 Task: Corporate Social Responsibility Summit: Attend a summit focused on corporate social responsibility, discussing sustainable practices, community engagement, and social impact initiatives. Location: CSR Summit Hall. Time: Day 1 - 10:00 AM to Day 2 - 5:30 PM.
Action: Mouse moved to (97, 124)
Screenshot: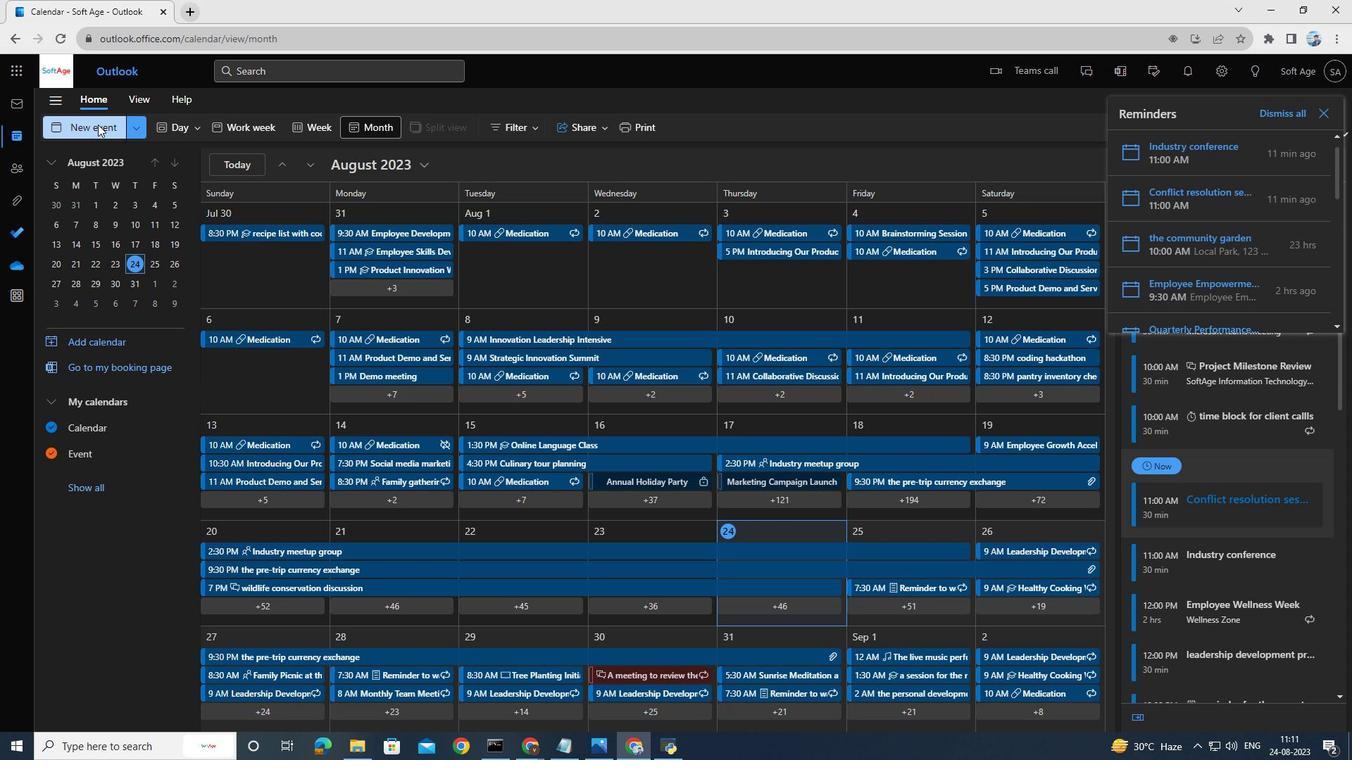 
Action: Mouse pressed left at (97, 124)
Screenshot: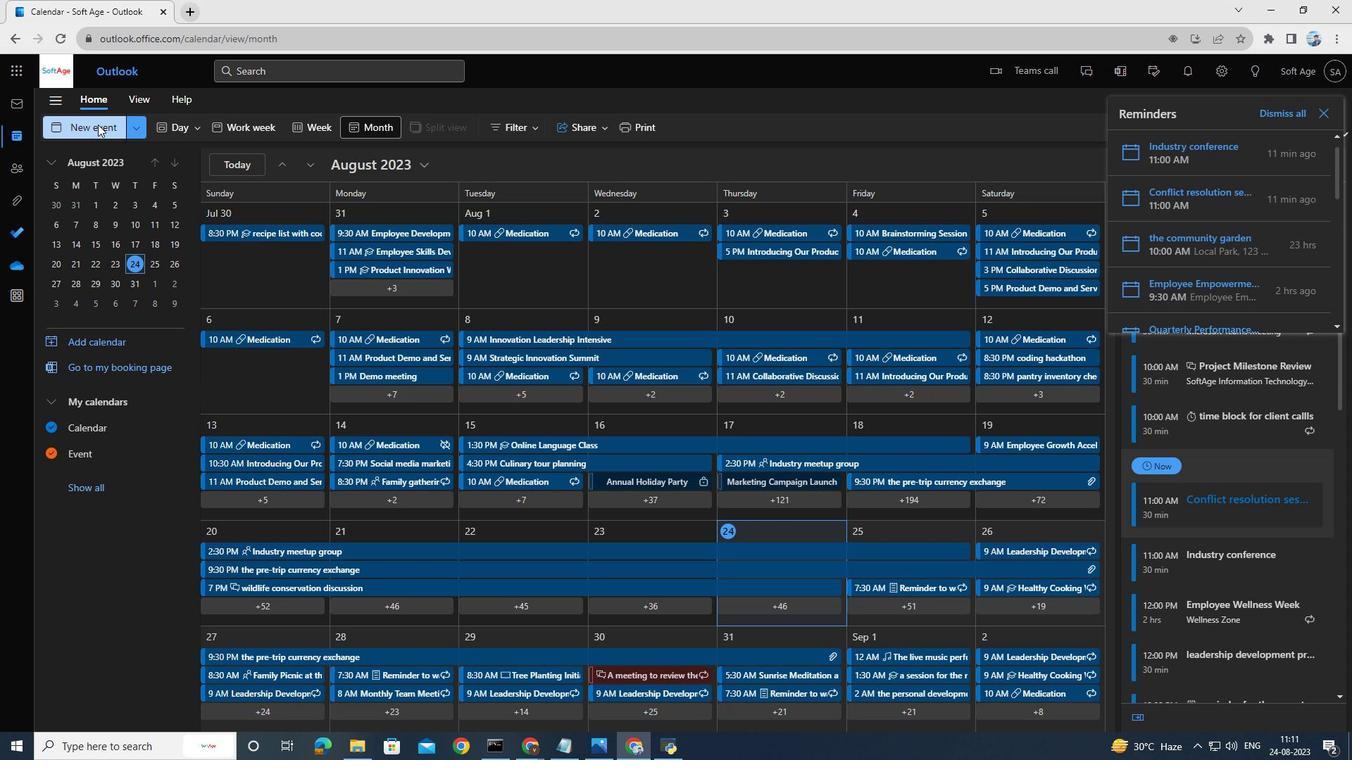 
Action: Mouse moved to (355, 213)
Screenshot: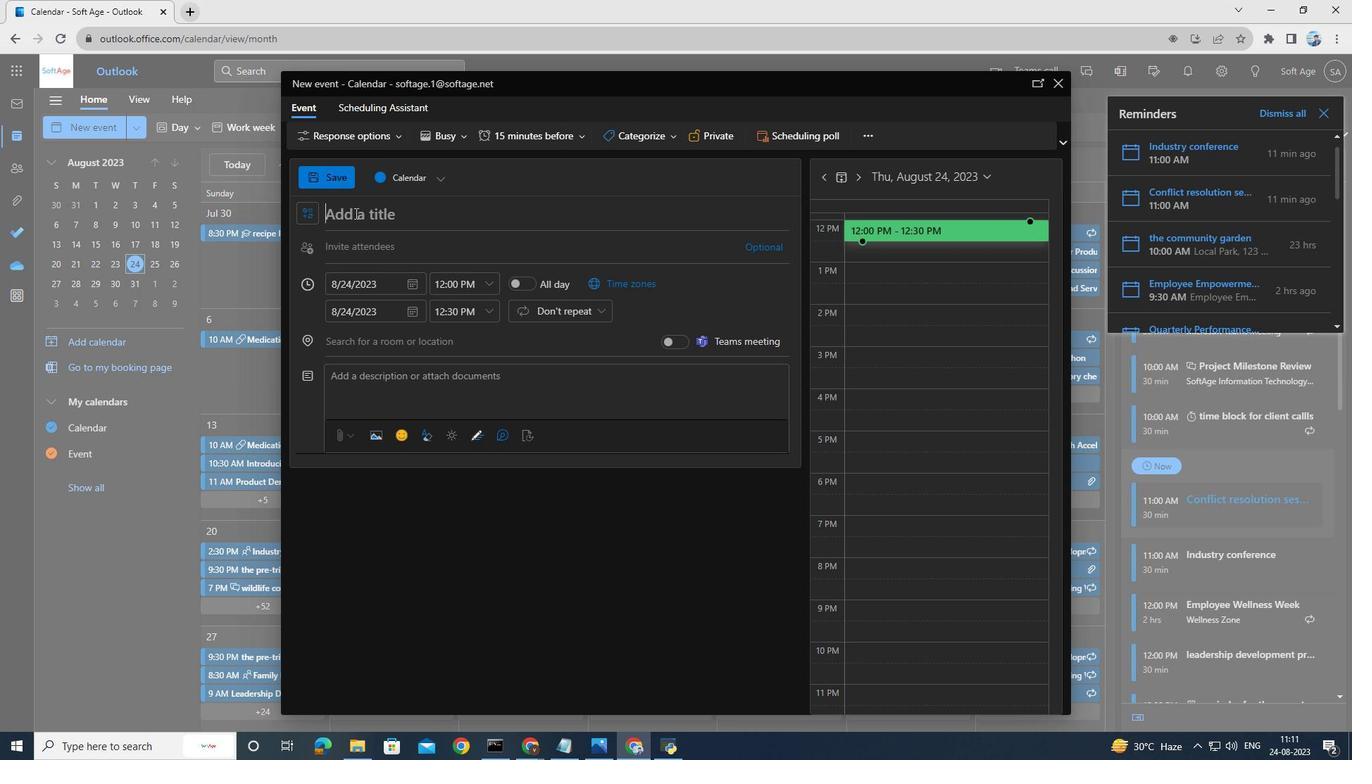 
Action: Mouse pressed left at (355, 213)
Screenshot: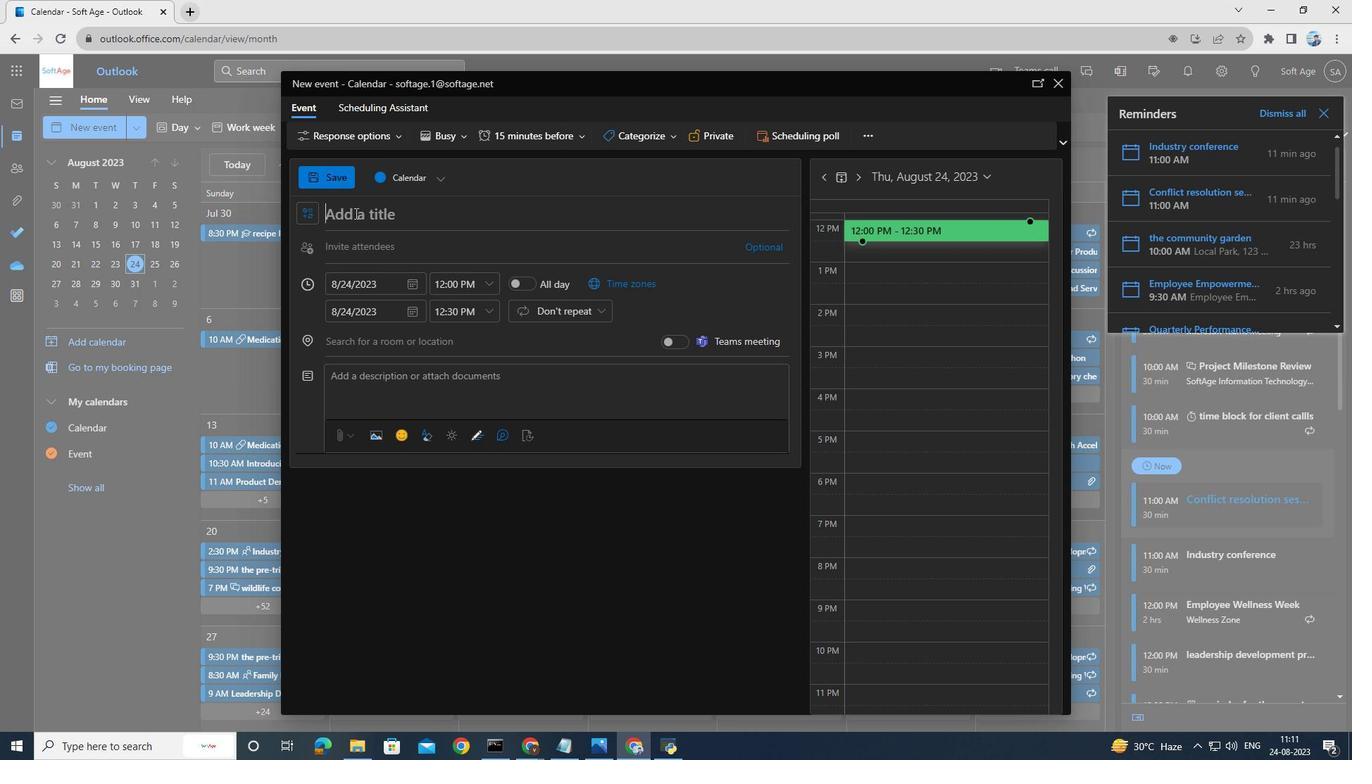 
Action: Key pressed <Key.shift><Key.shift>Corporate<Key.space><Key.shift>Social<Key.space><Key.shift>Responsibility<Key.space><Key.shift>Summit
Screenshot: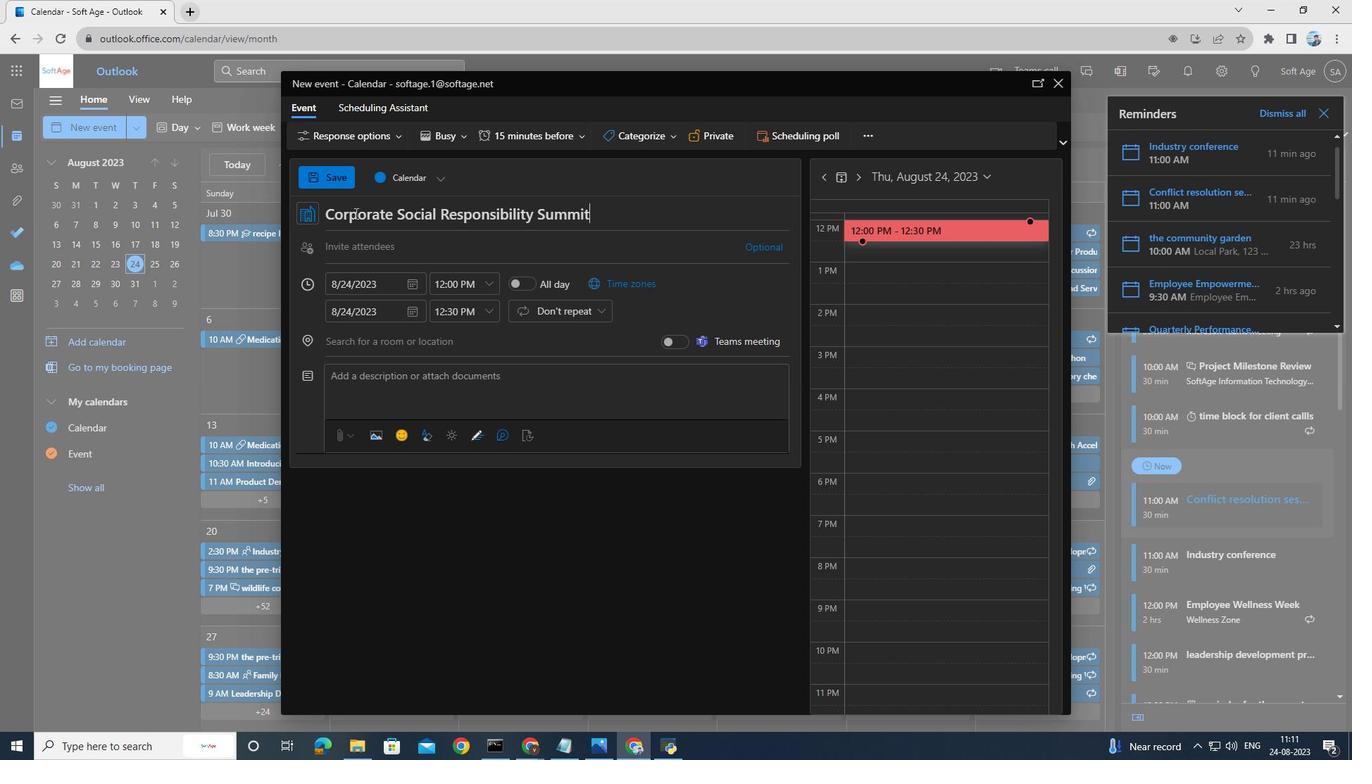 
Action: Mouse moved to (411, 283)
Screenshot: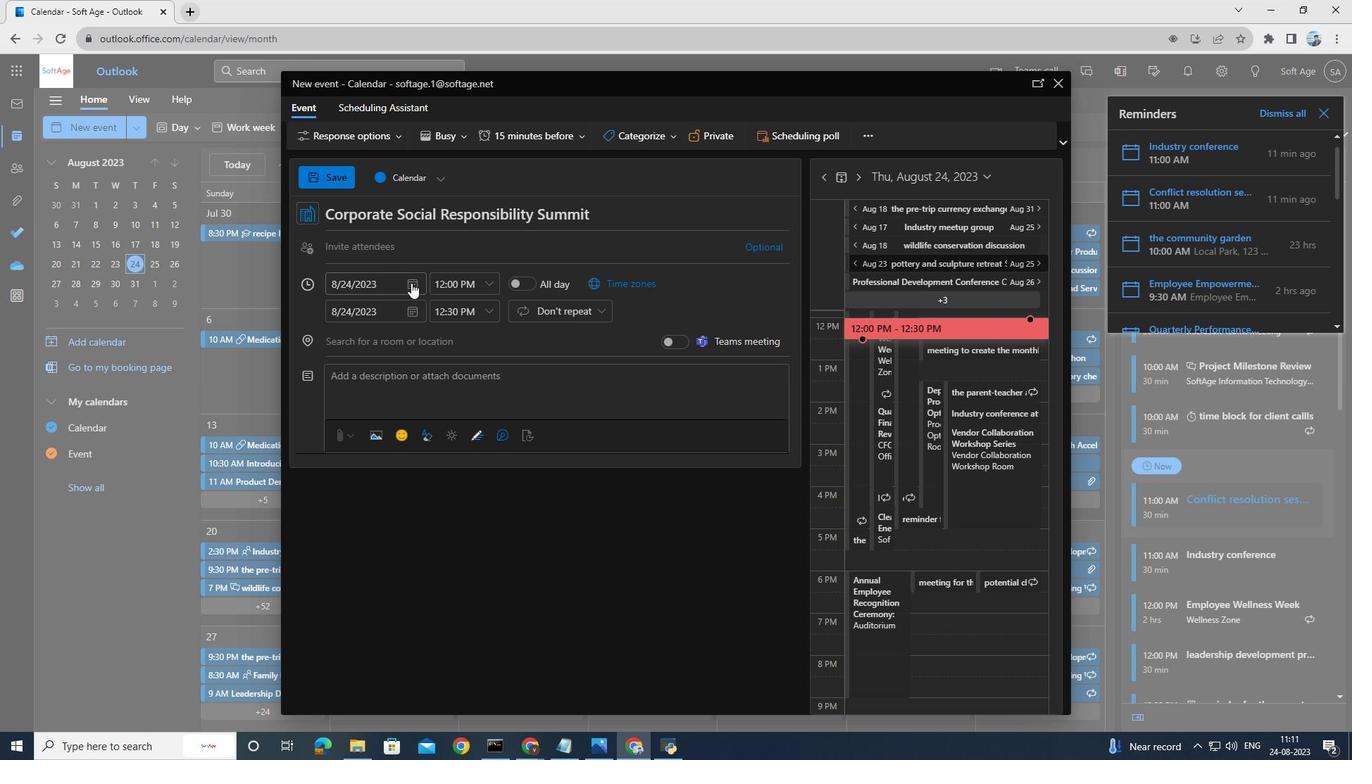 
Action: Mouse pressed left at (411, 283)
Screenshot: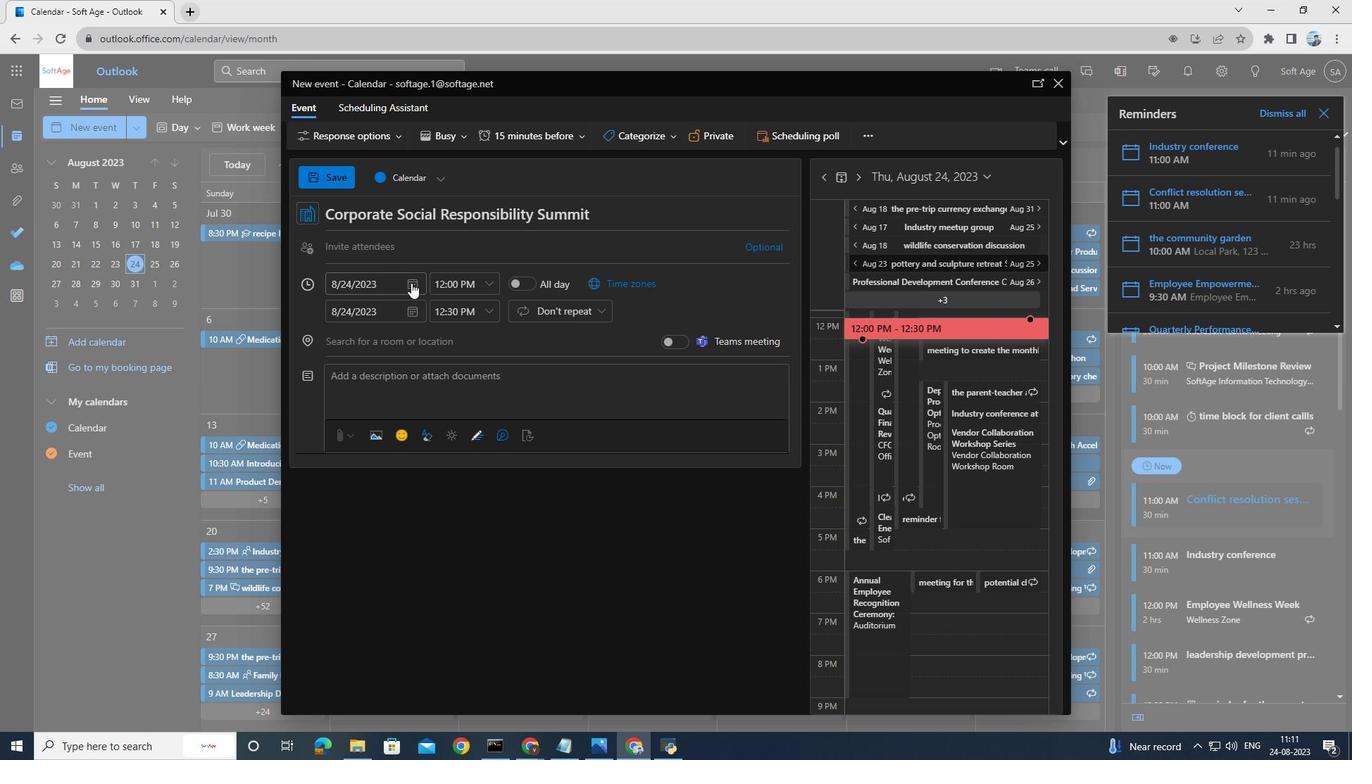 
Action: Mouse moved to (490, 282)
Screenshot: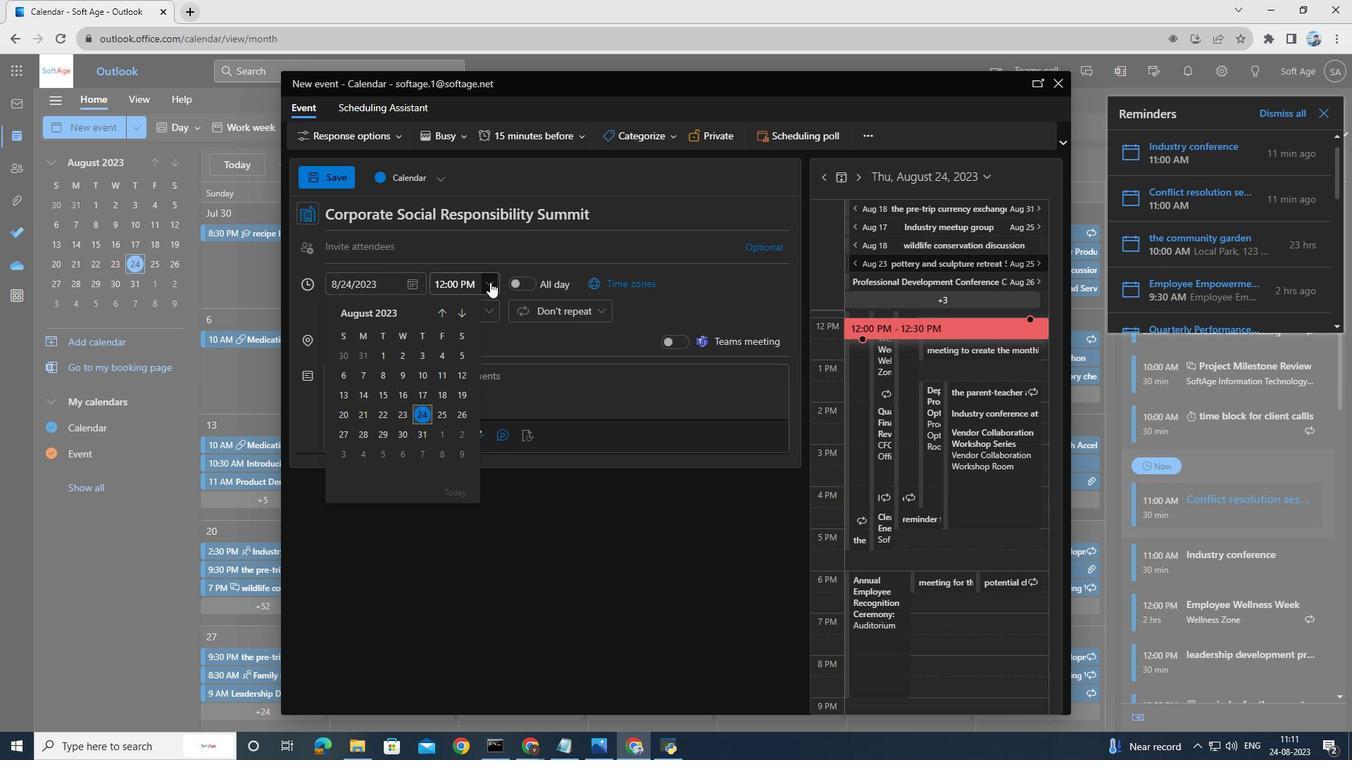 
Action: Mouse pressed left at (490, 282)
Screenshot: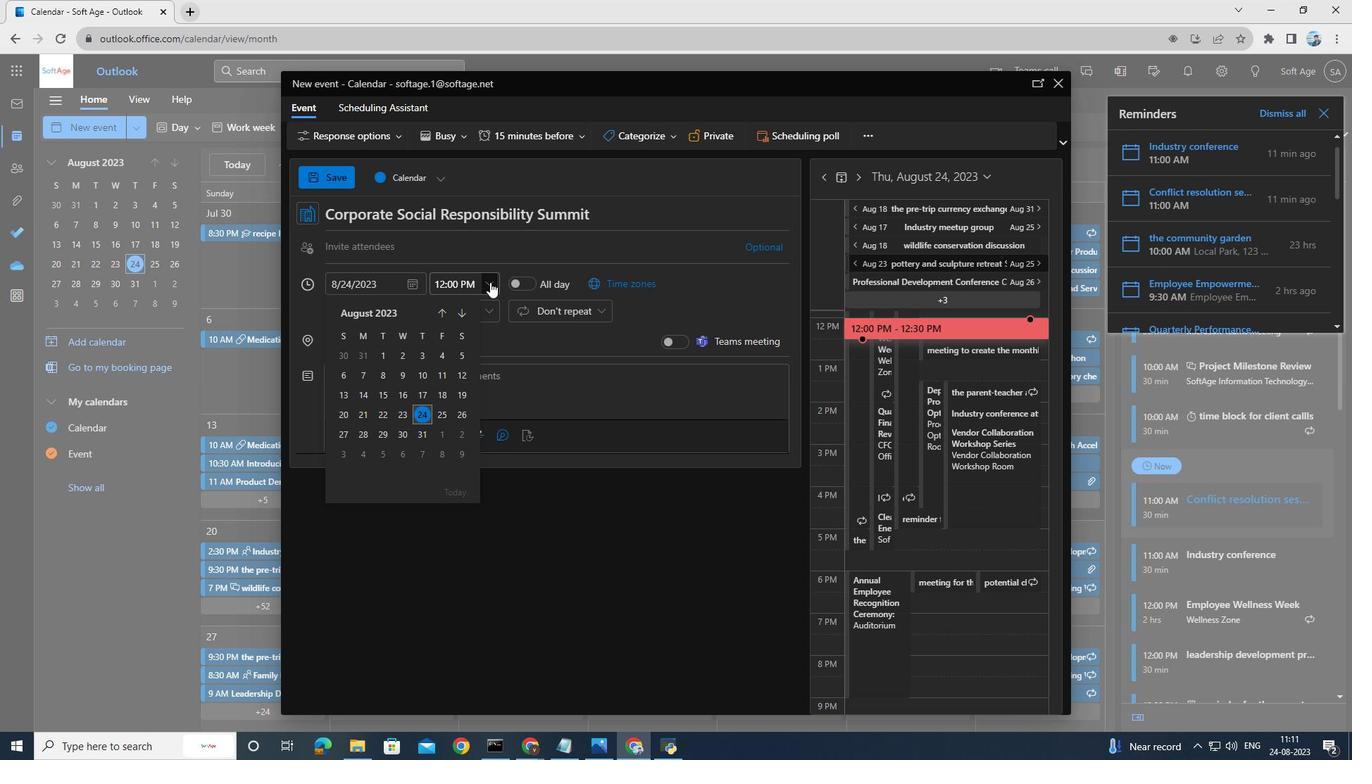 
Action: Mouse moved to (472, 343)
Screenshot: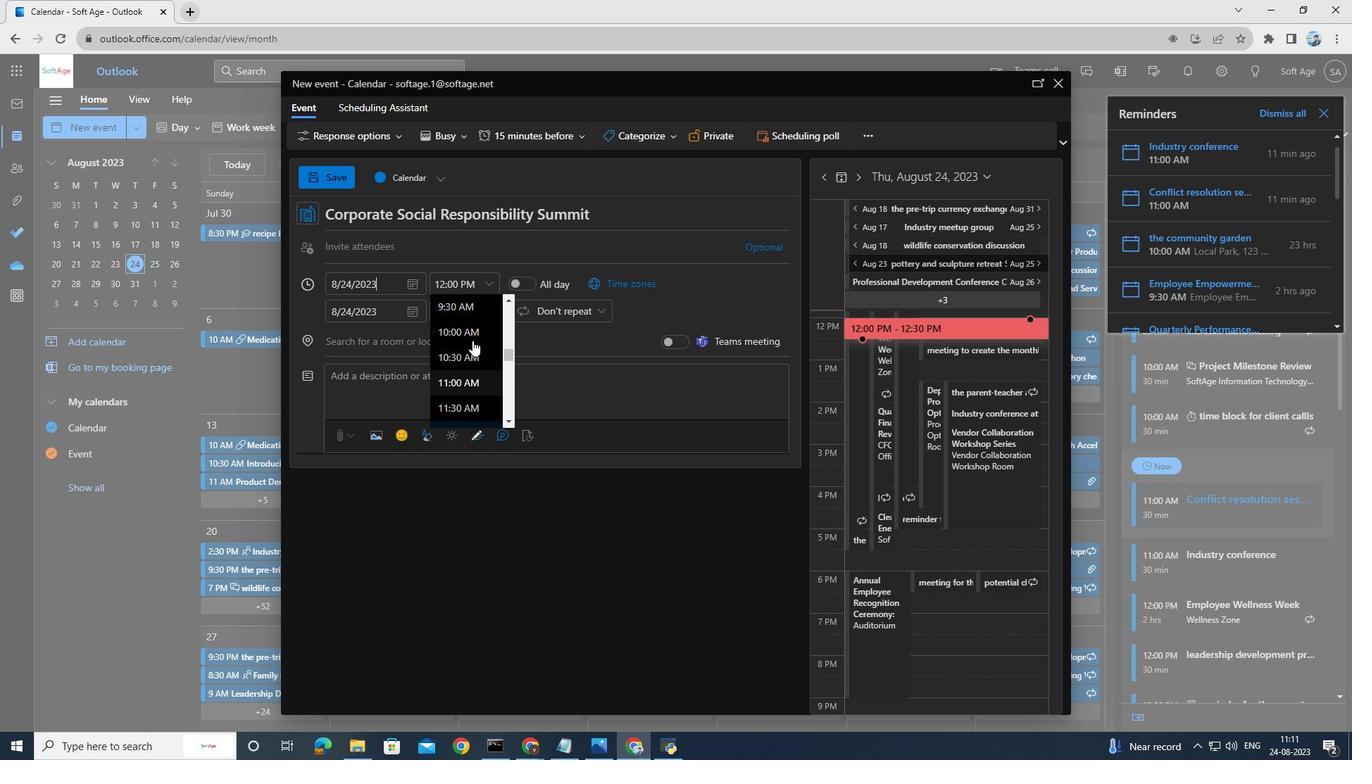 
Action: Mouse scrolled (472, 343) with delta (0, 0)
Screenshot: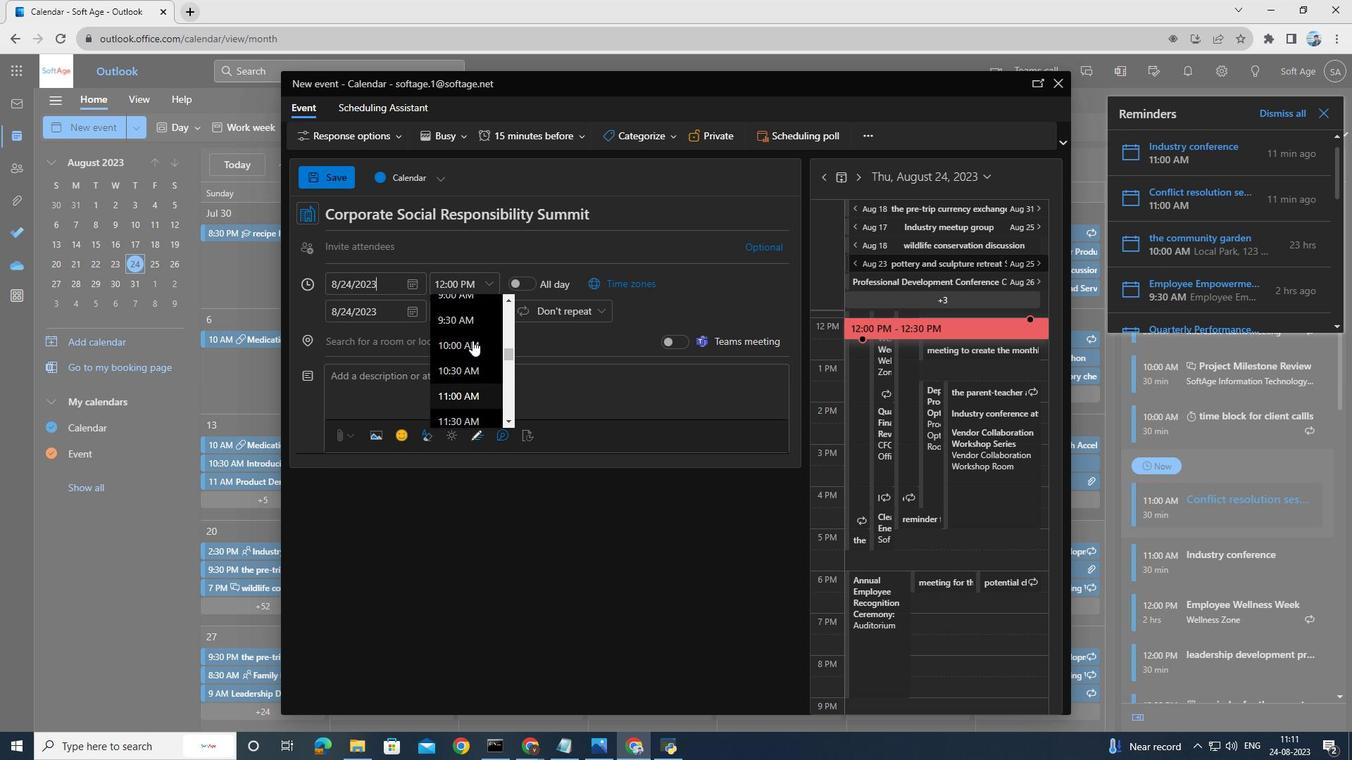 
Action: Mouse moved to (472, 342)
Screenshot: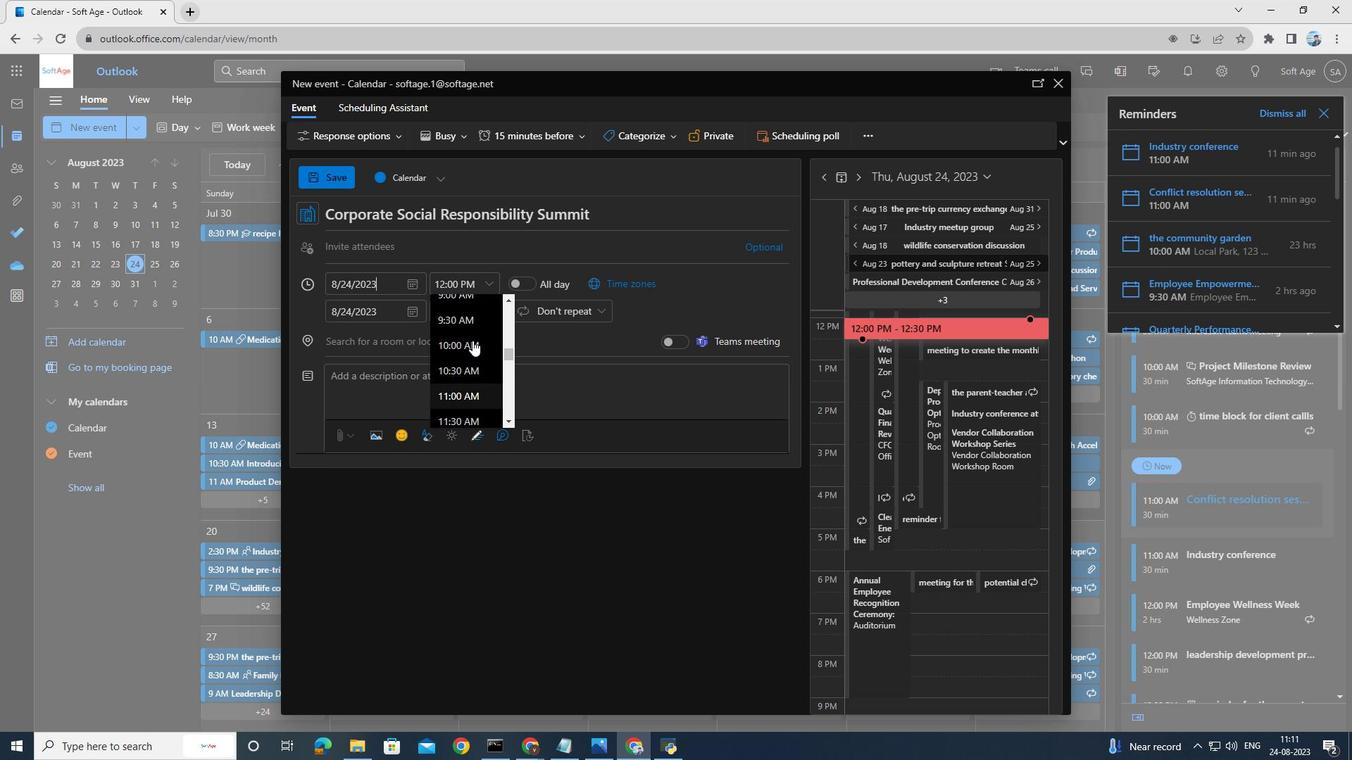 
Action: Mouse scrolled (472, 343) with delta (0, 0)
Screenshot: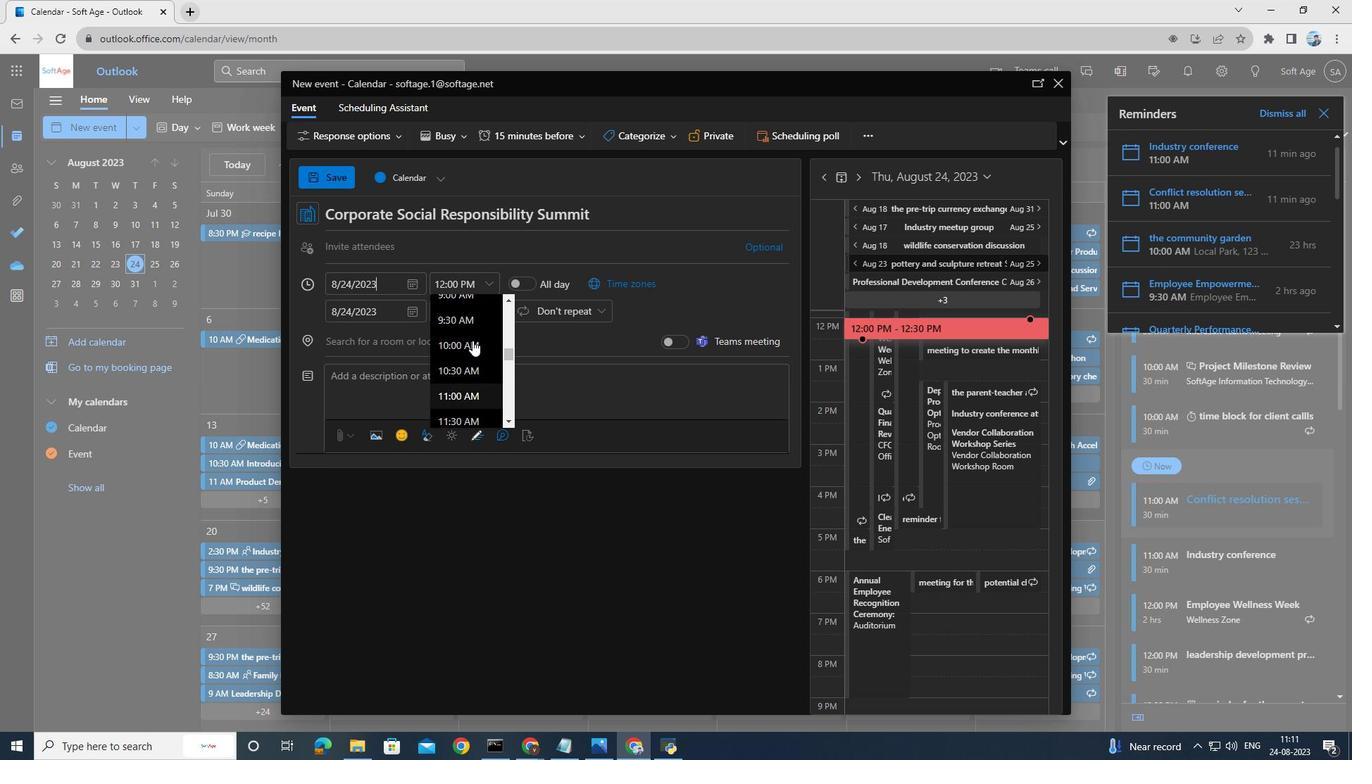 
Action: Mouse moved to (472, 340)
Screenshot: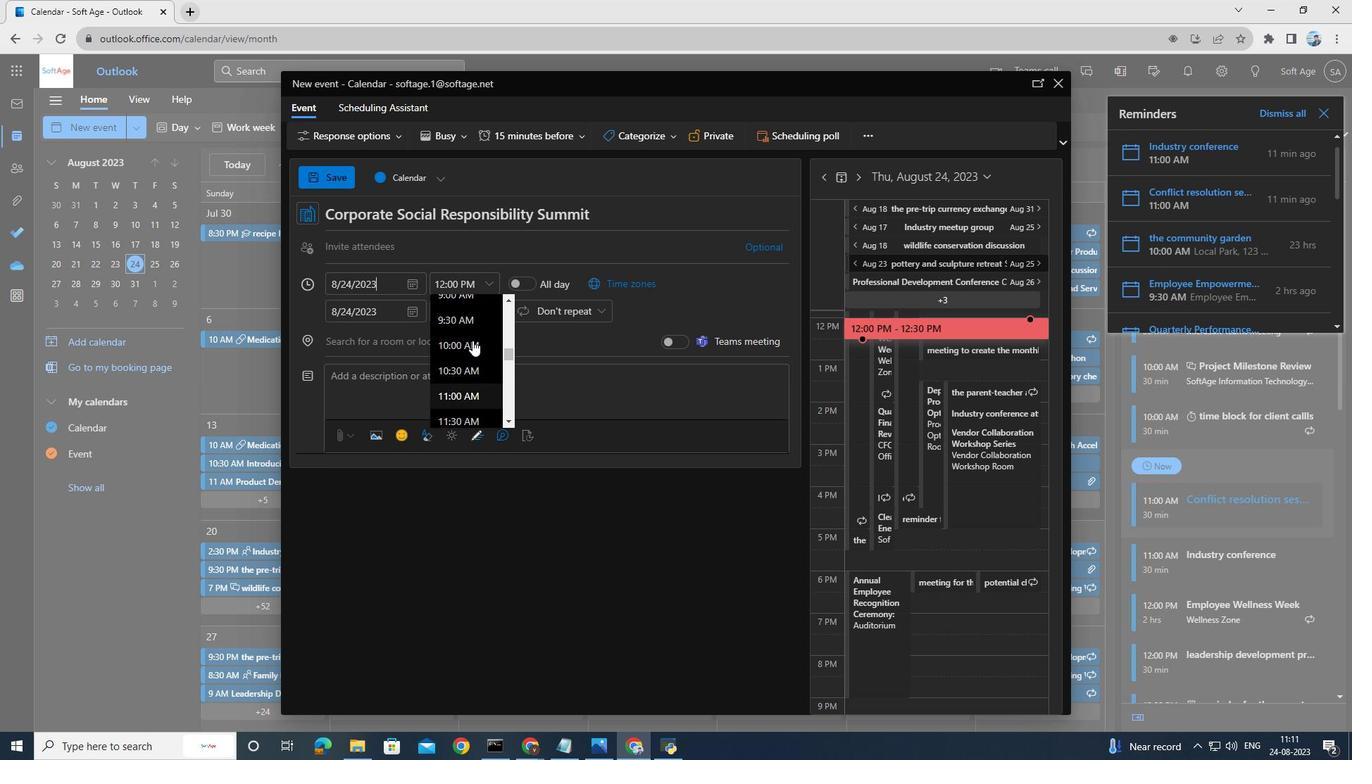 
Action: Mouse scrolled (472, 341) with delta (0, 0)
Screenshot: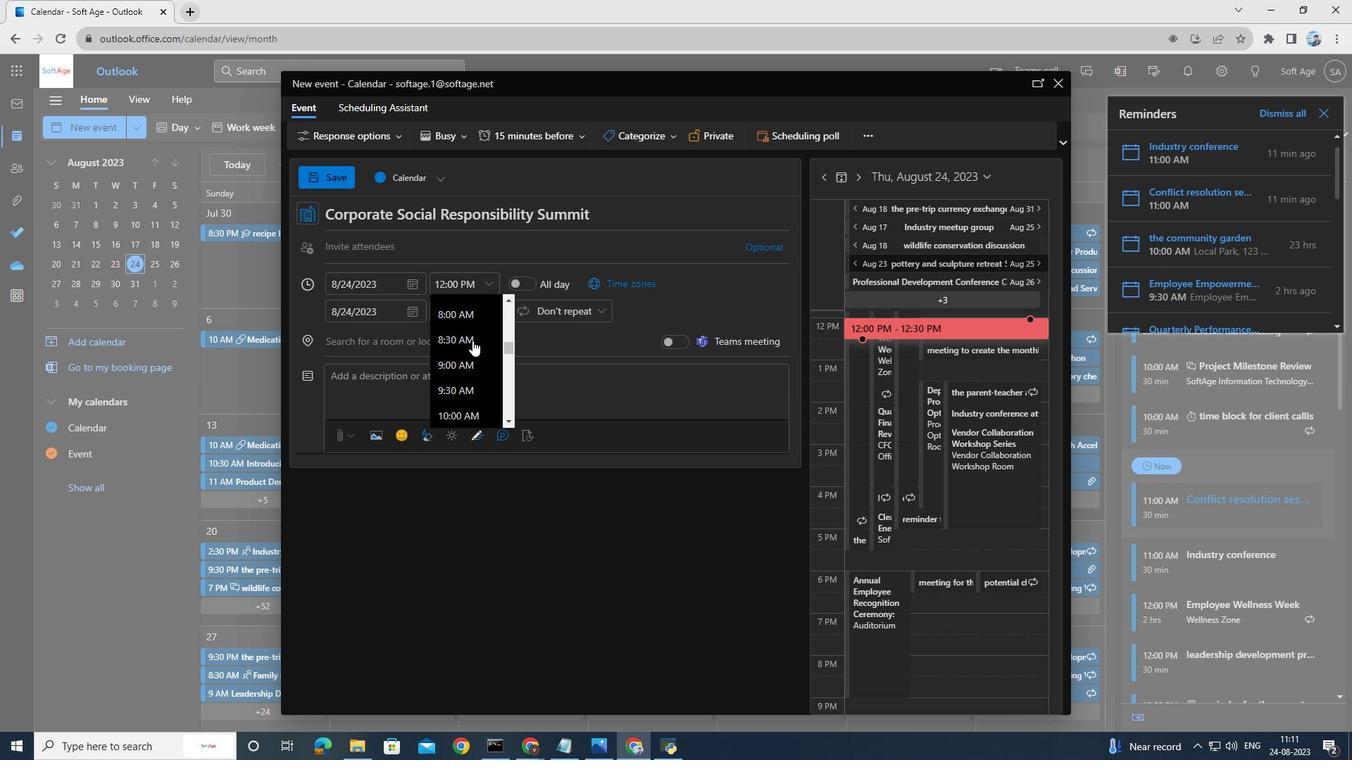 
Action: Mouse moved to (458, 413)
Screenshot: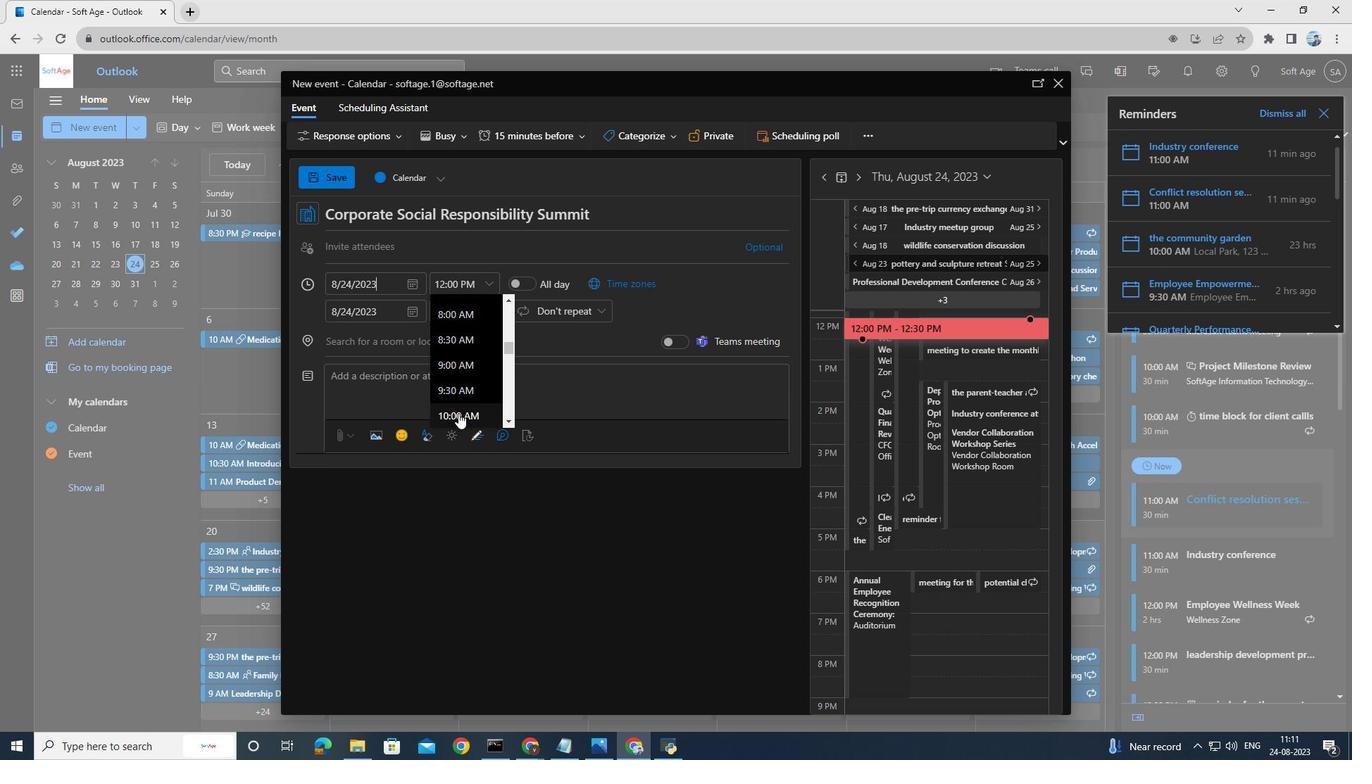 
Action: Mouse pressed left at (458, 413)
Screenshot: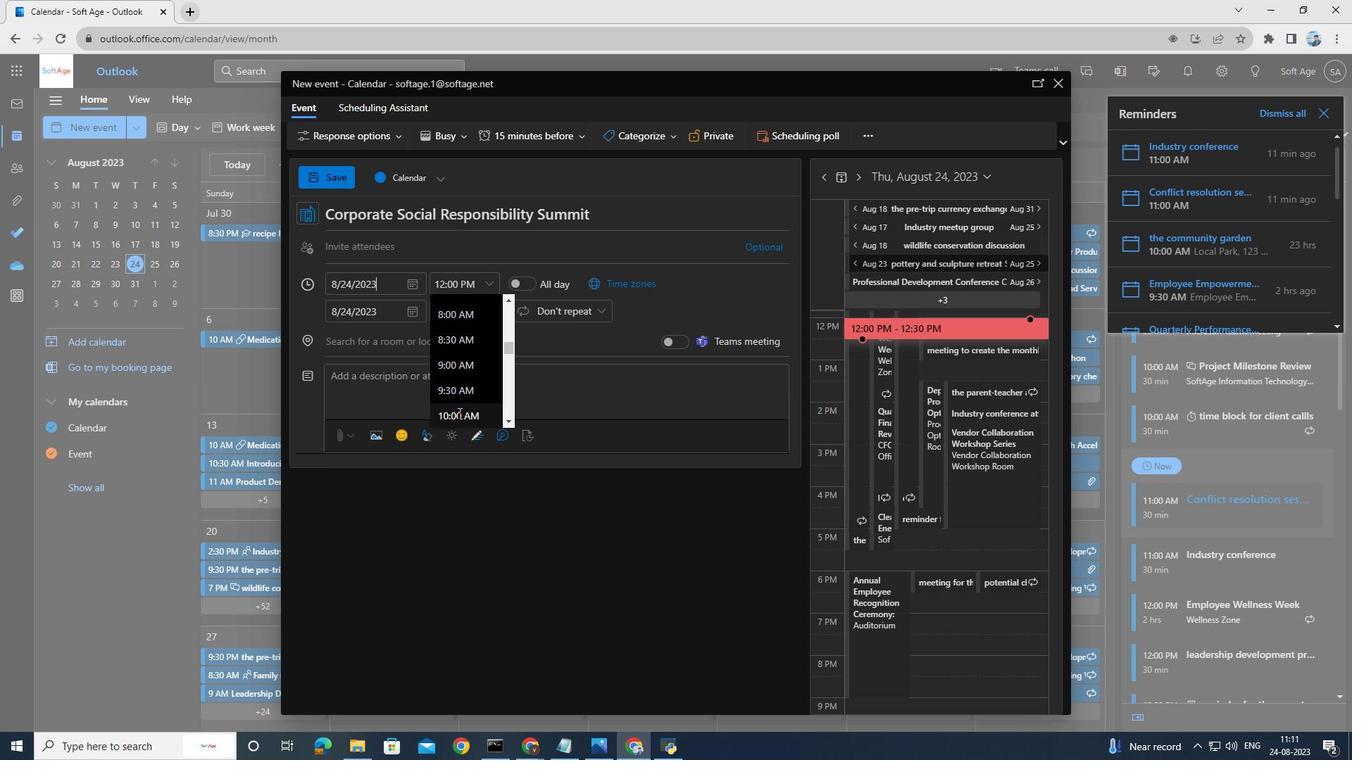 
Action: Mouse moved to (416, 313)
Screenshot: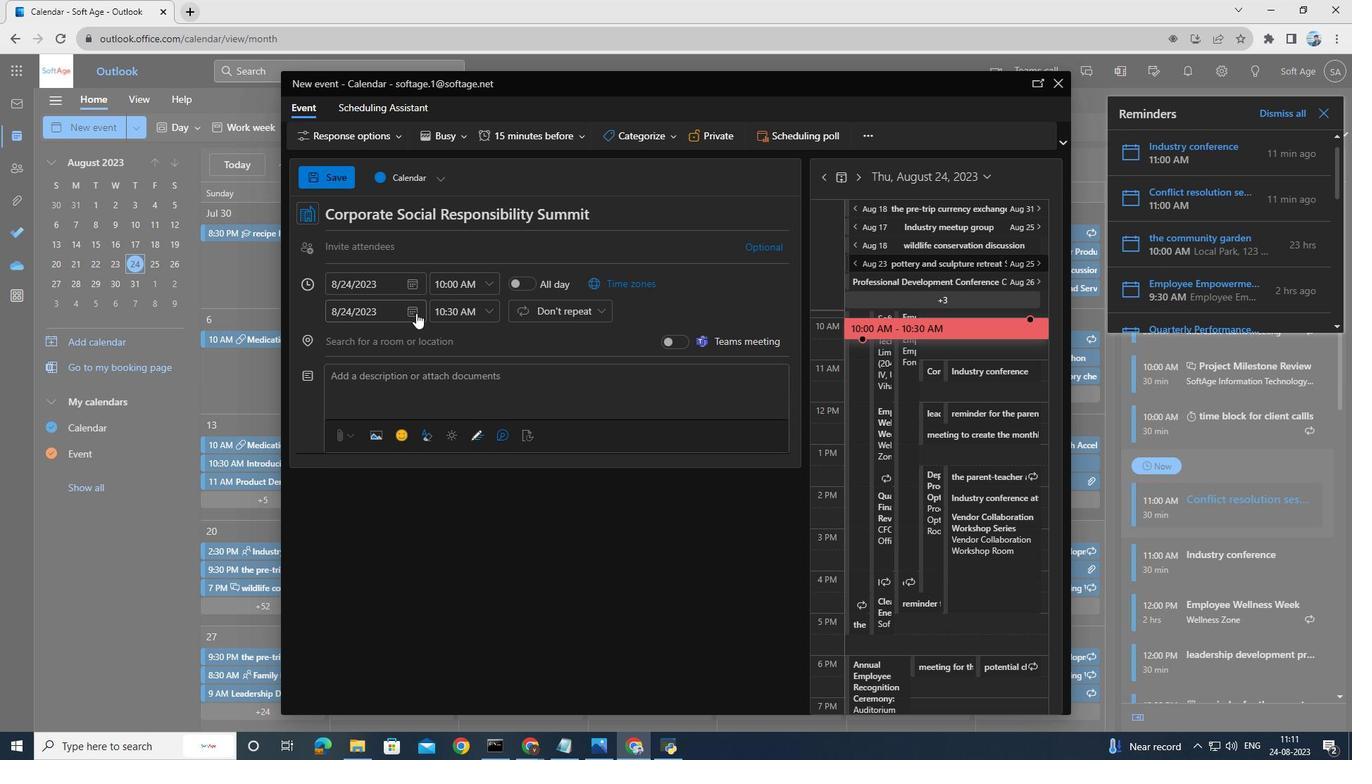 
Action: Mouse pressed left at (416, 313)
Screenshot: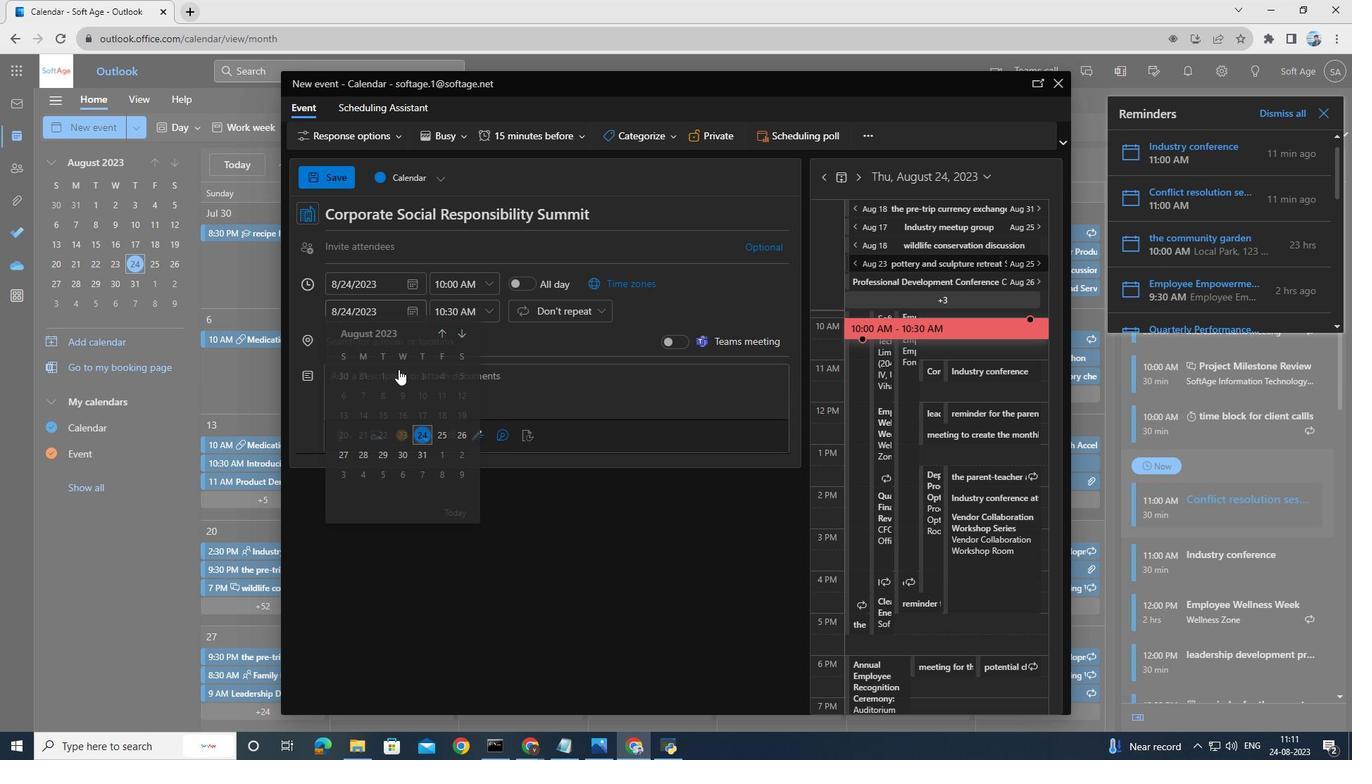 
Action: Mouse moved to (438, 436)
Screenshot: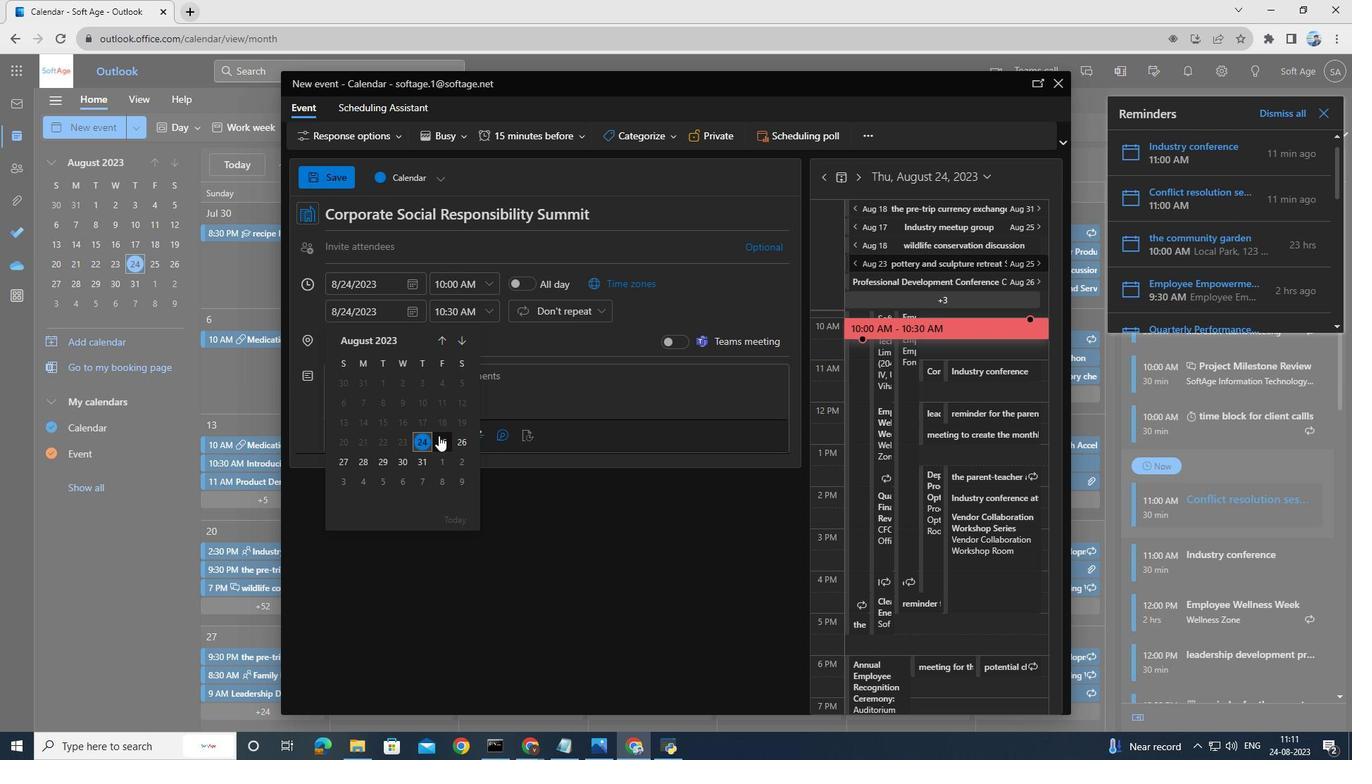 
Action: Mouse pressed left at (438, 436)
Screenshot: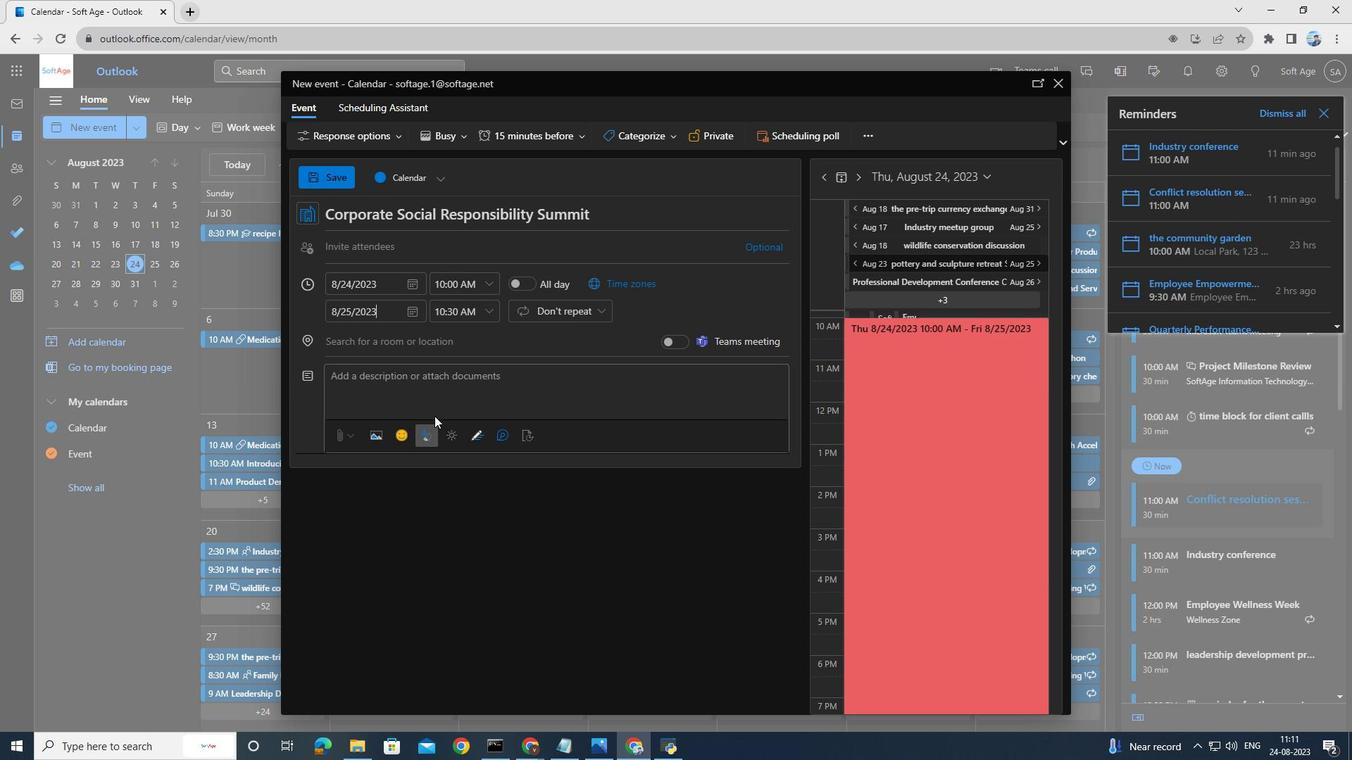 
Action: Mouse moved to (491, 305)
Screenshot: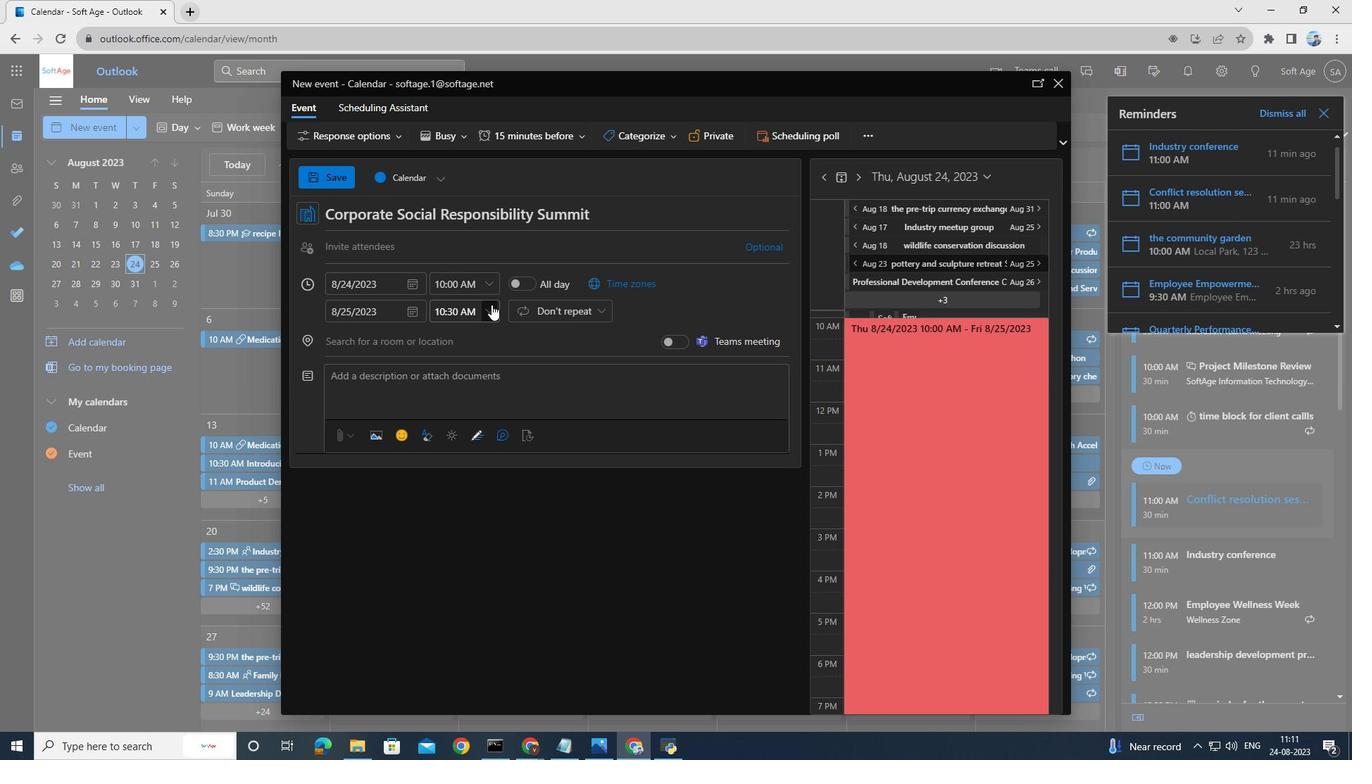 
Action: Mouse pressed left at (491, 305)
Screenshot: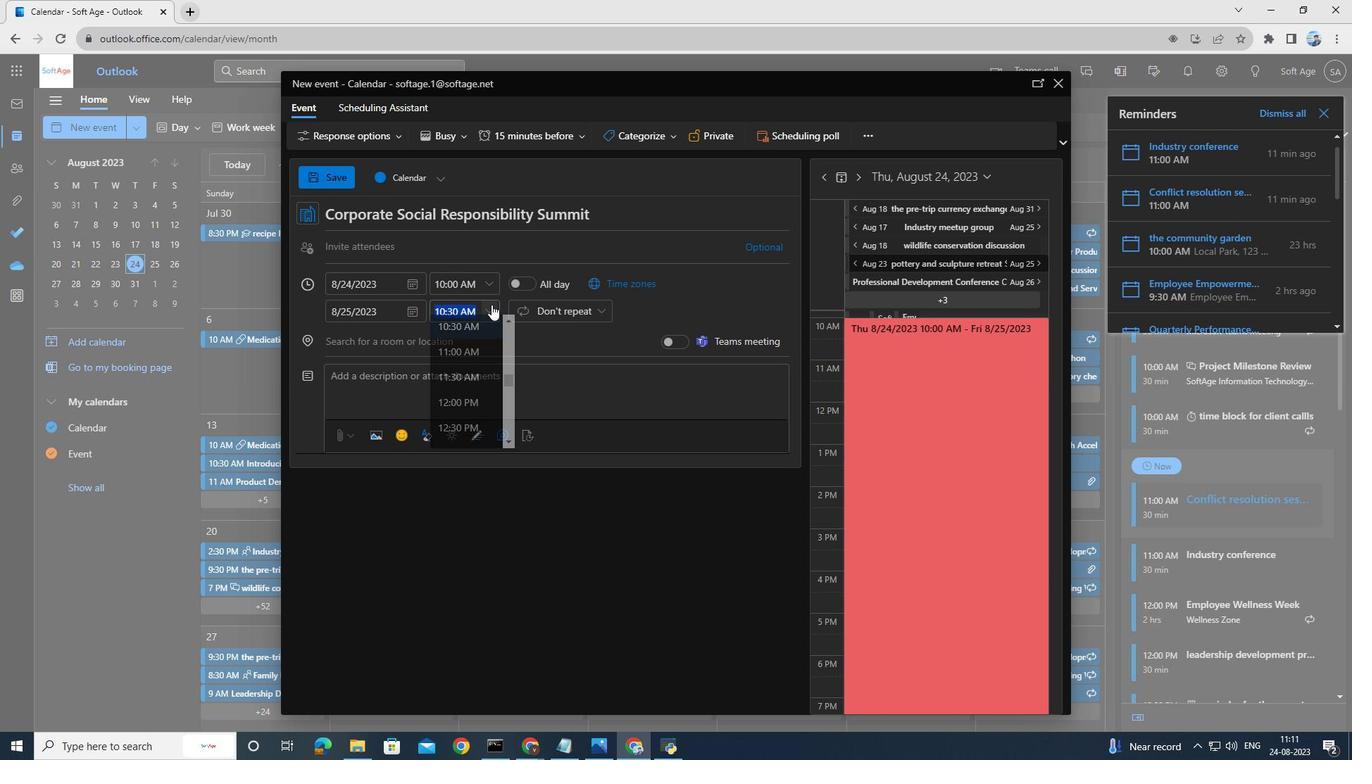 
Action: Mouse moved to (478, 390)
Screenshot: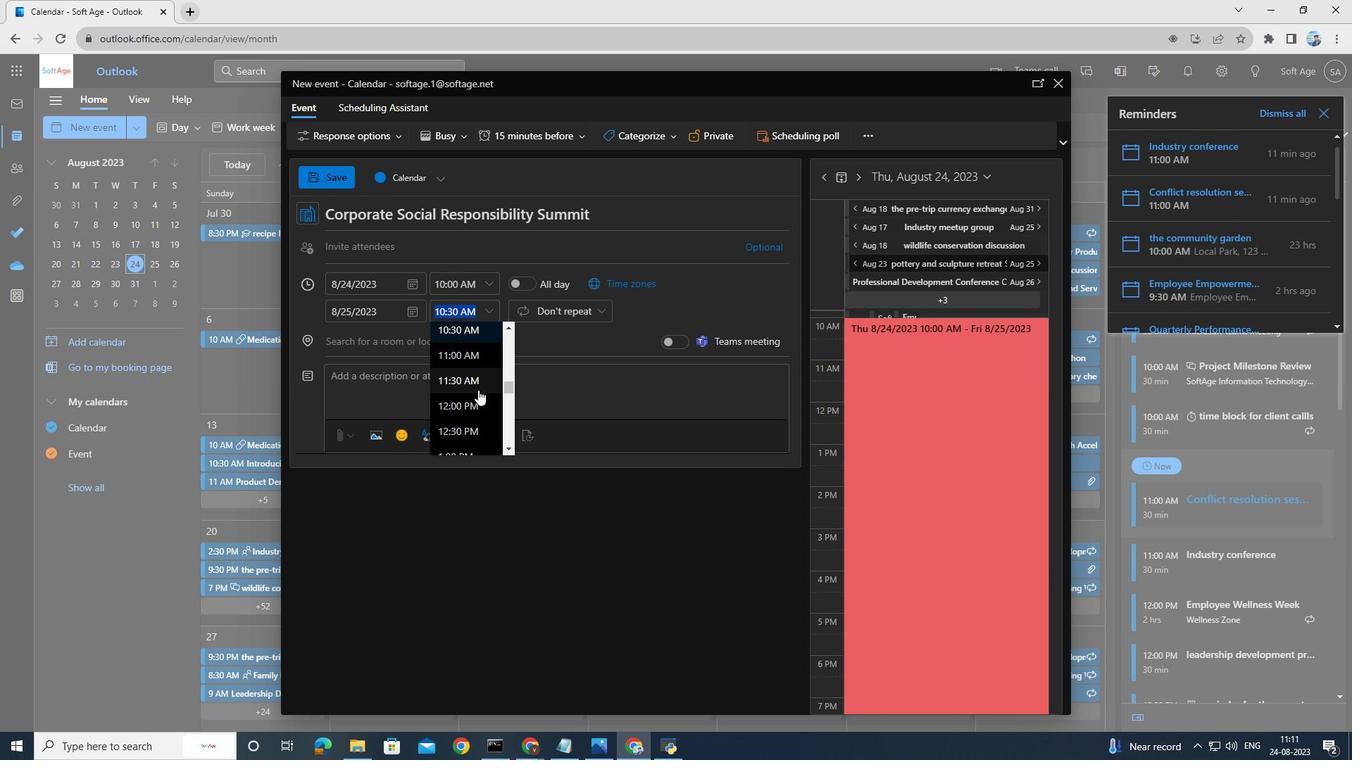 
Action: Mouse scrolled (478, 389) with delta (0, 0)
Screenshot: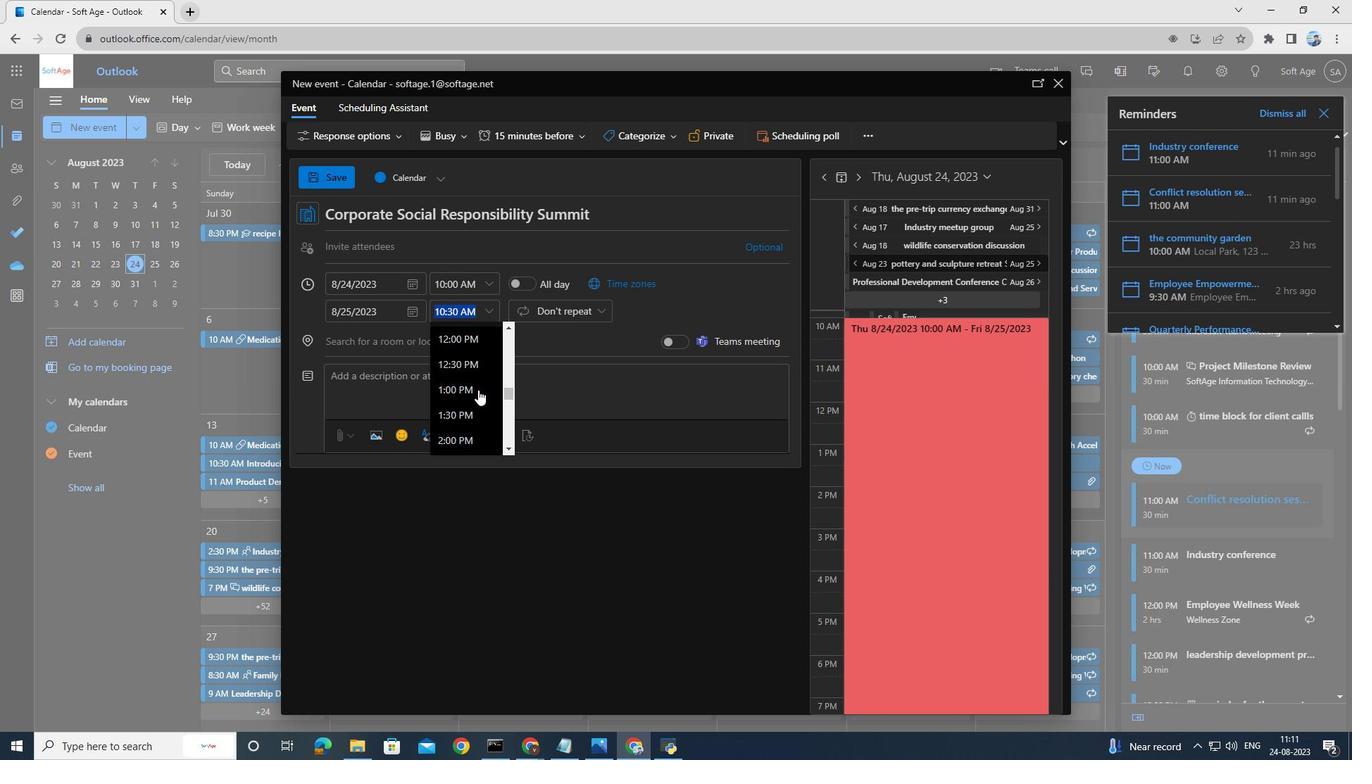 
Action: Mouse moved to (477, 390)
Screenshot: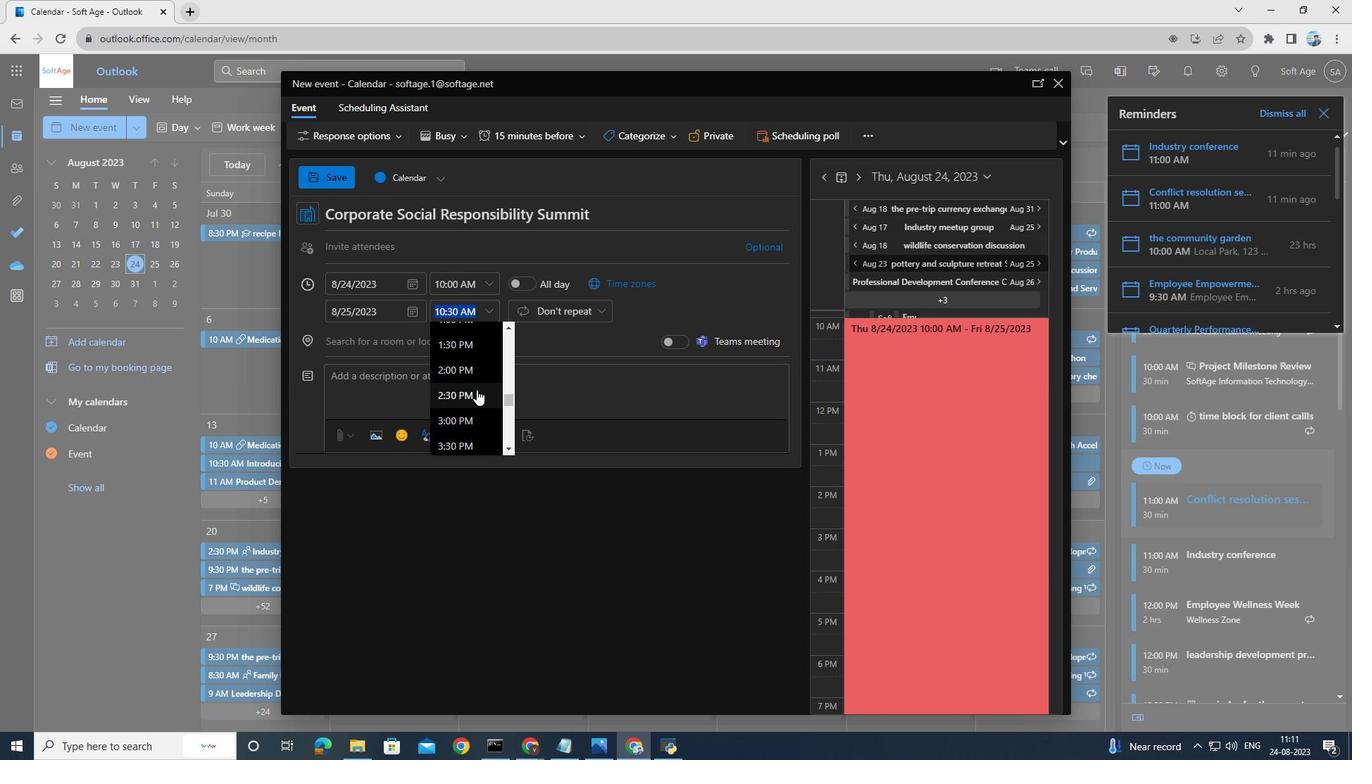 
Action: Mouse scrolled (477, 389) with delta (0, 0)
Screenshot: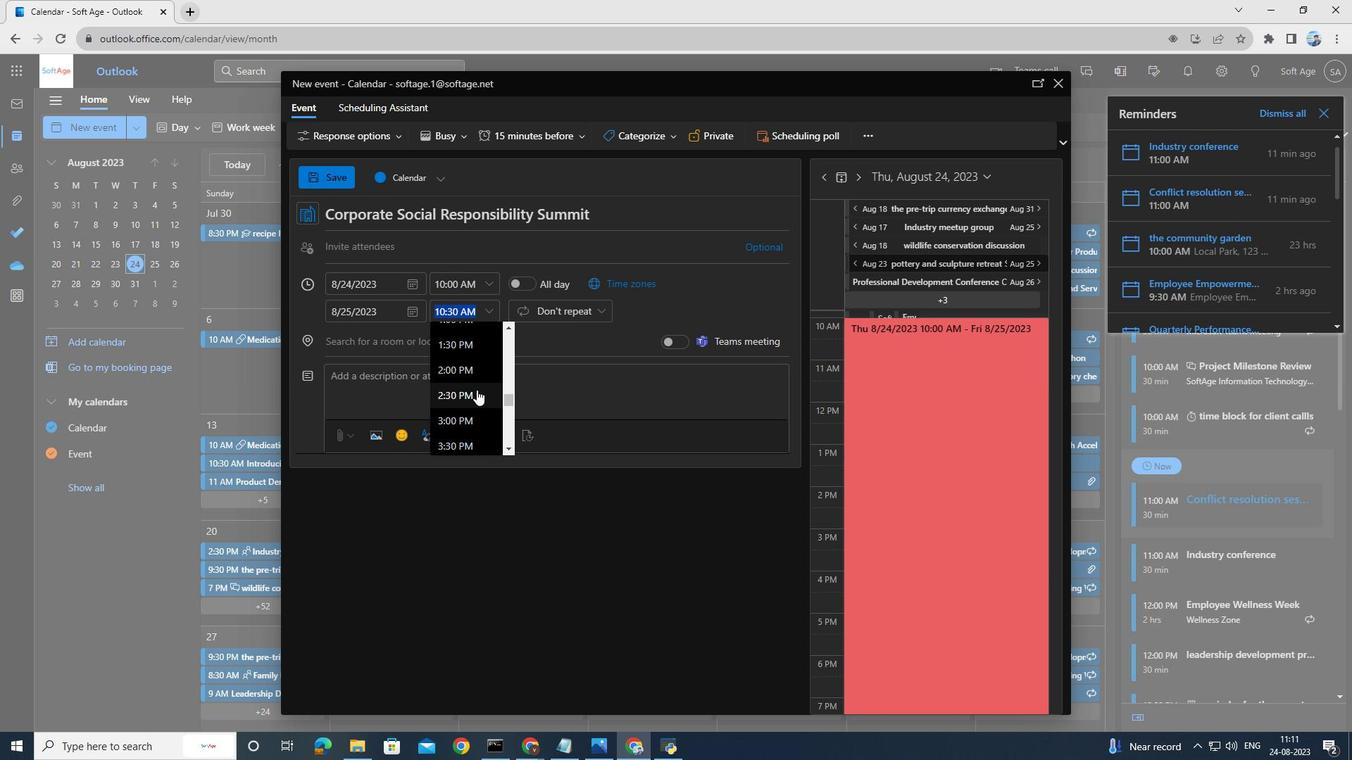 
Action: Mouse moved to (474, 390)
Screenshot: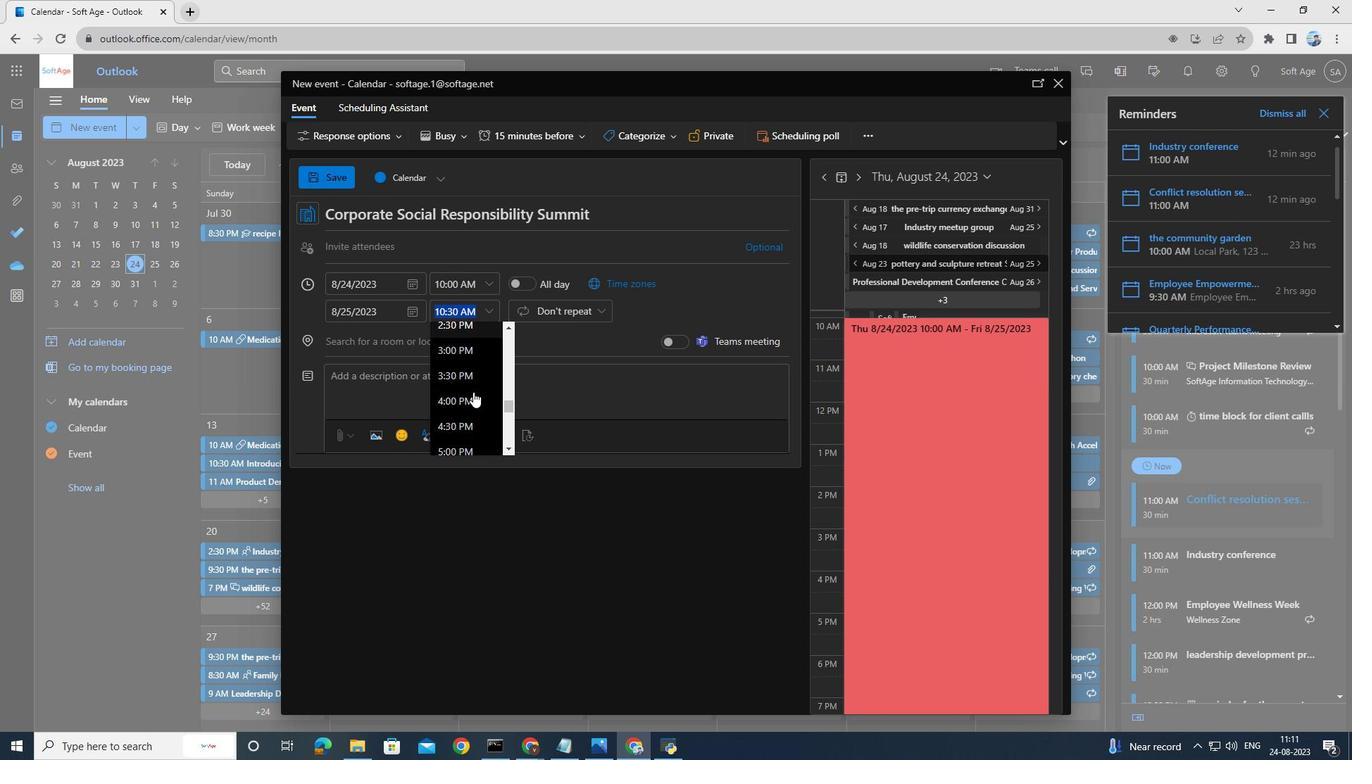 
Action: Mouse scrolled (474, 390) with delta (0, 0)
Screenshot: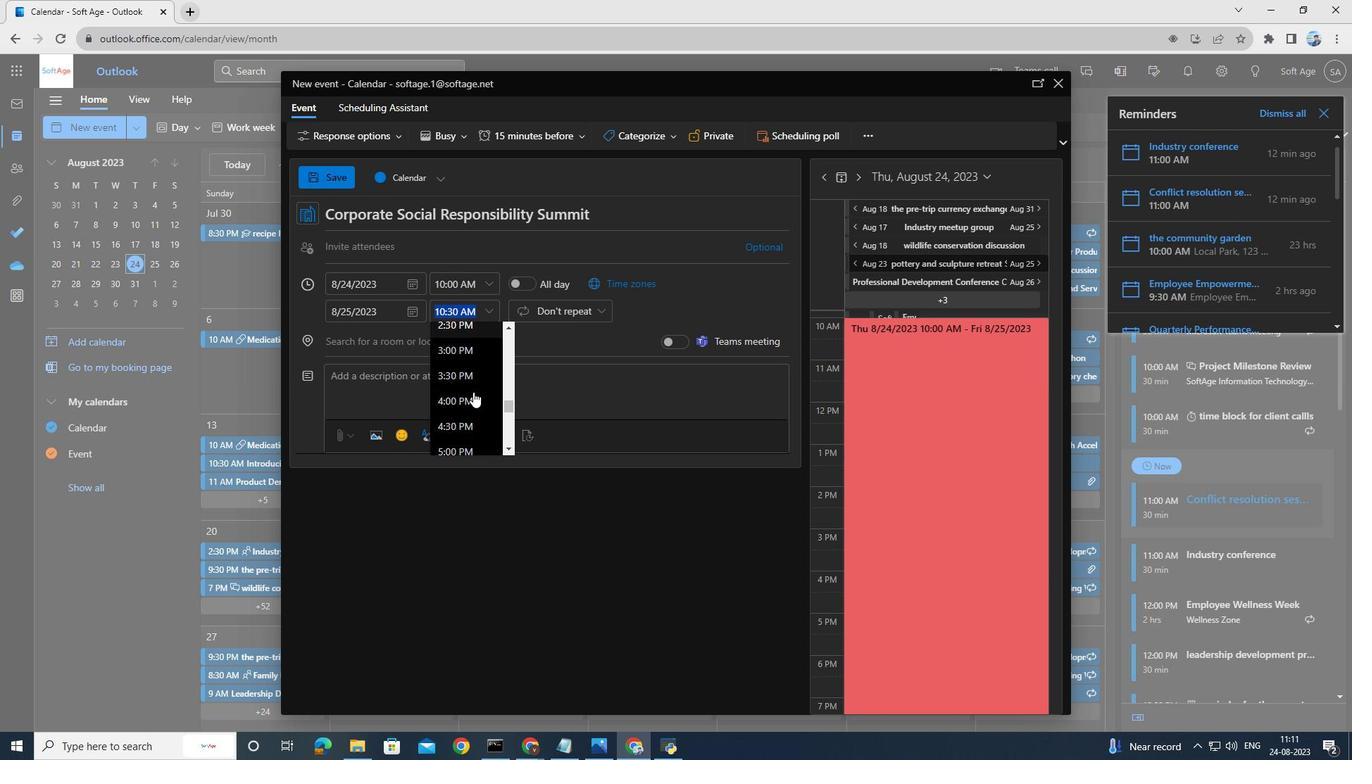 
Action: Mouse moved to (465, 388)
Screenshot: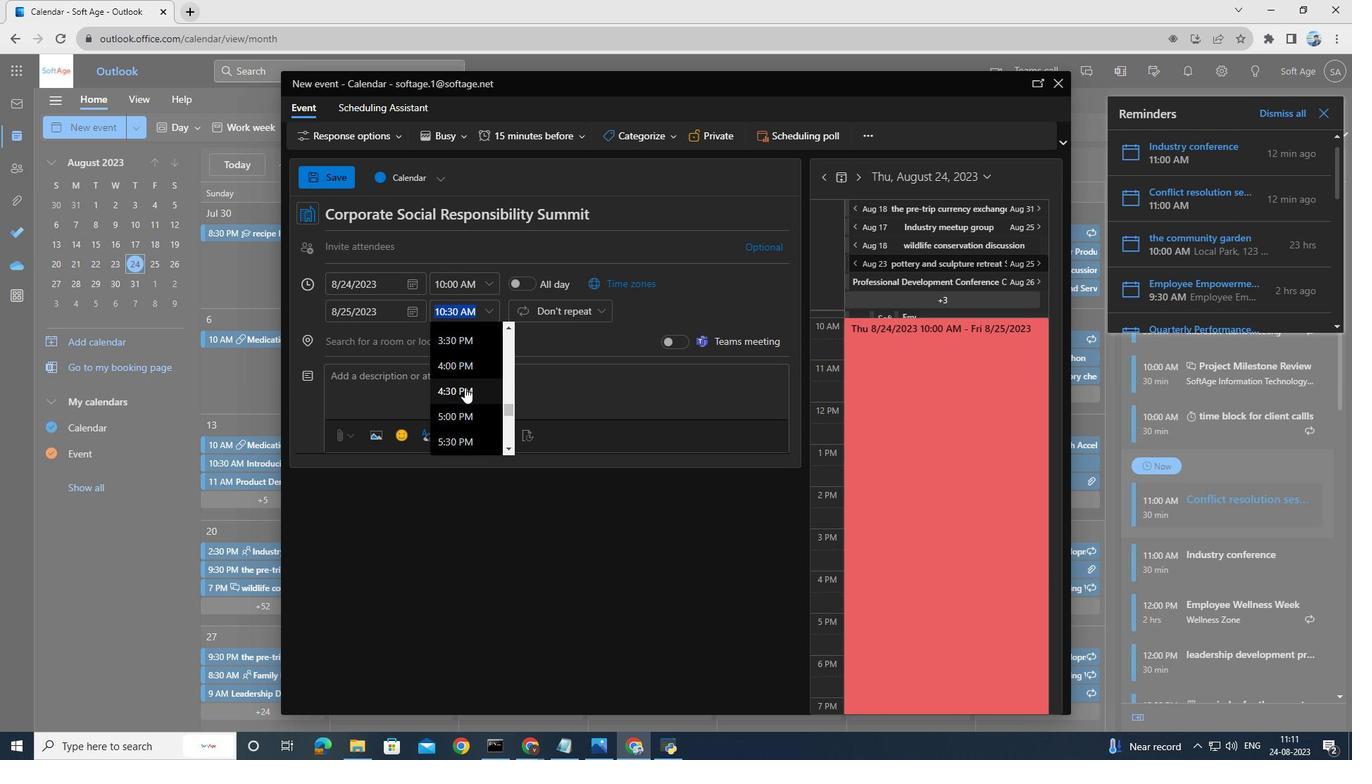
Action: Mouse scrolled (465, 387) with delta (0, 0)
Screenshot: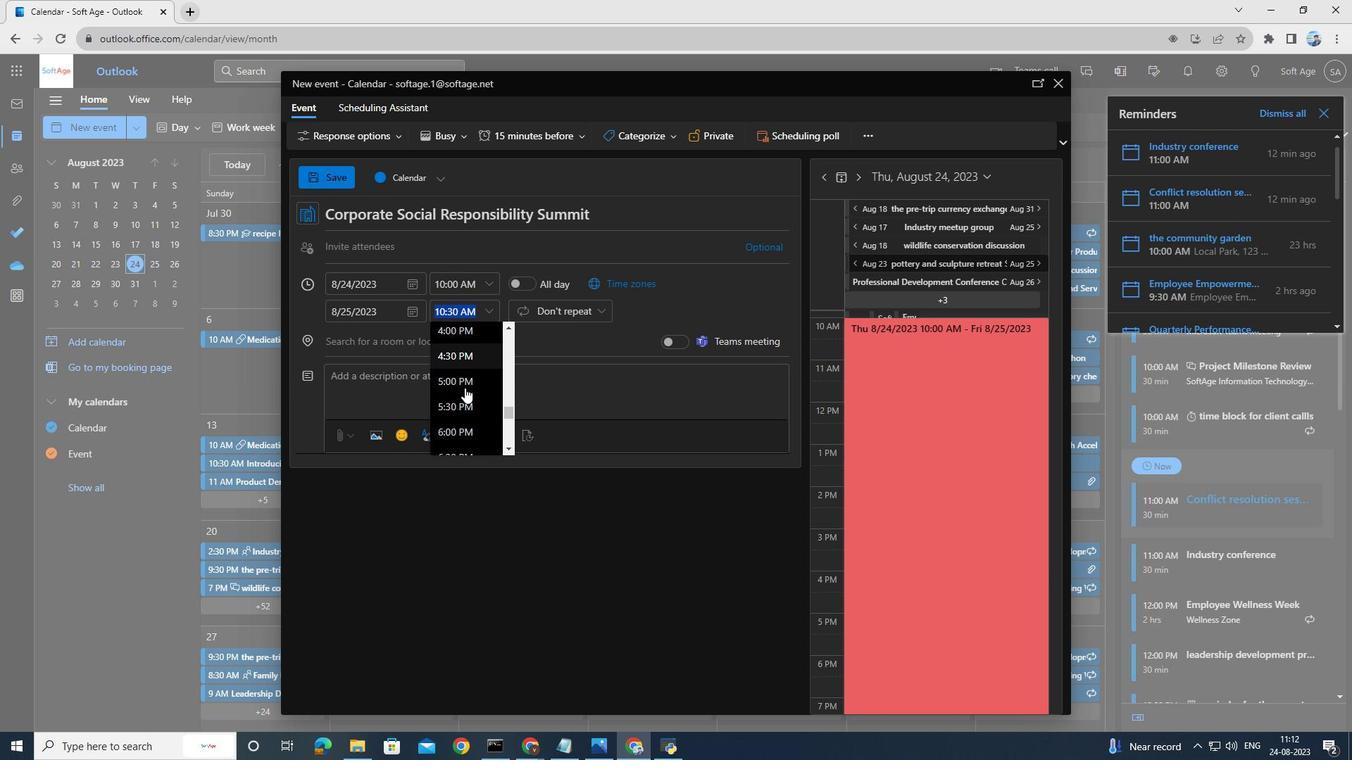 
Action: Mouse moved to (460, 405)
Screenshot: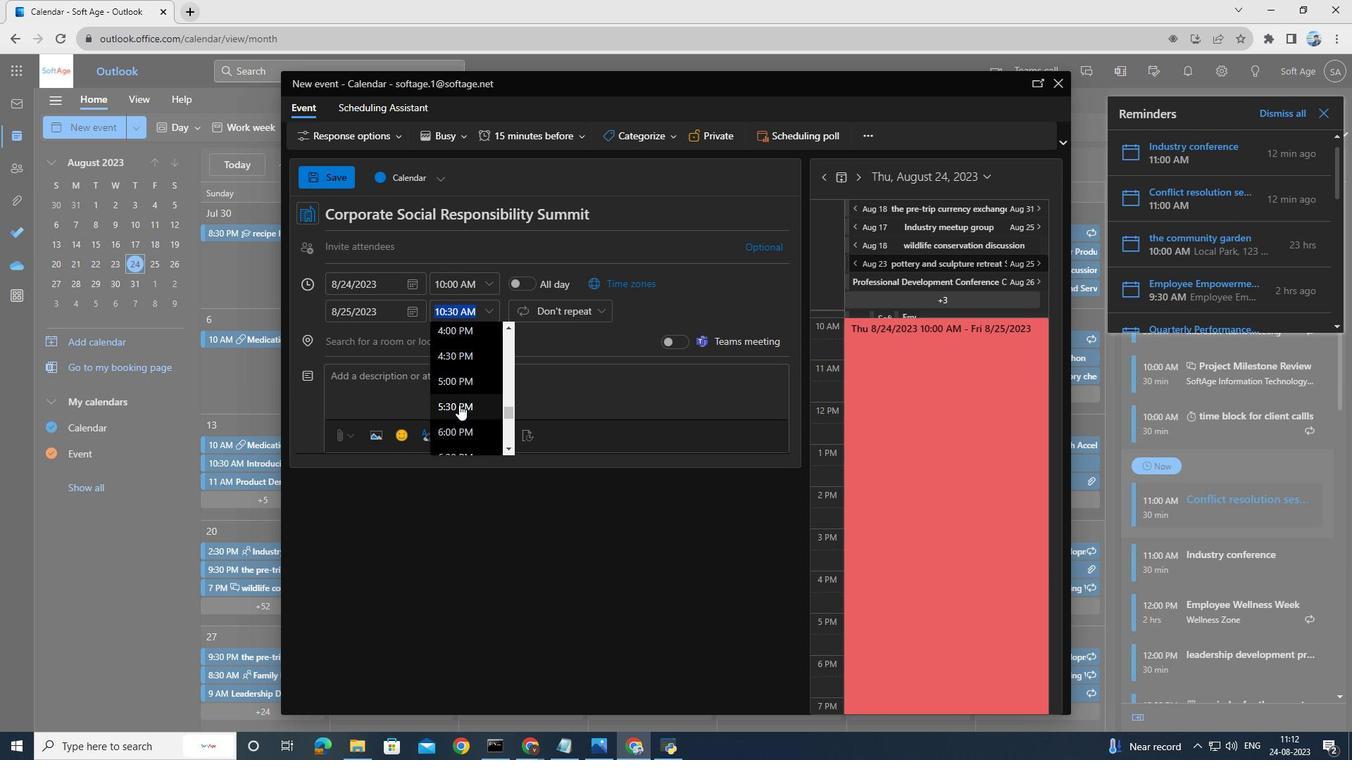 
Action: Mouse pressed left at (460, 405)
Screenshot: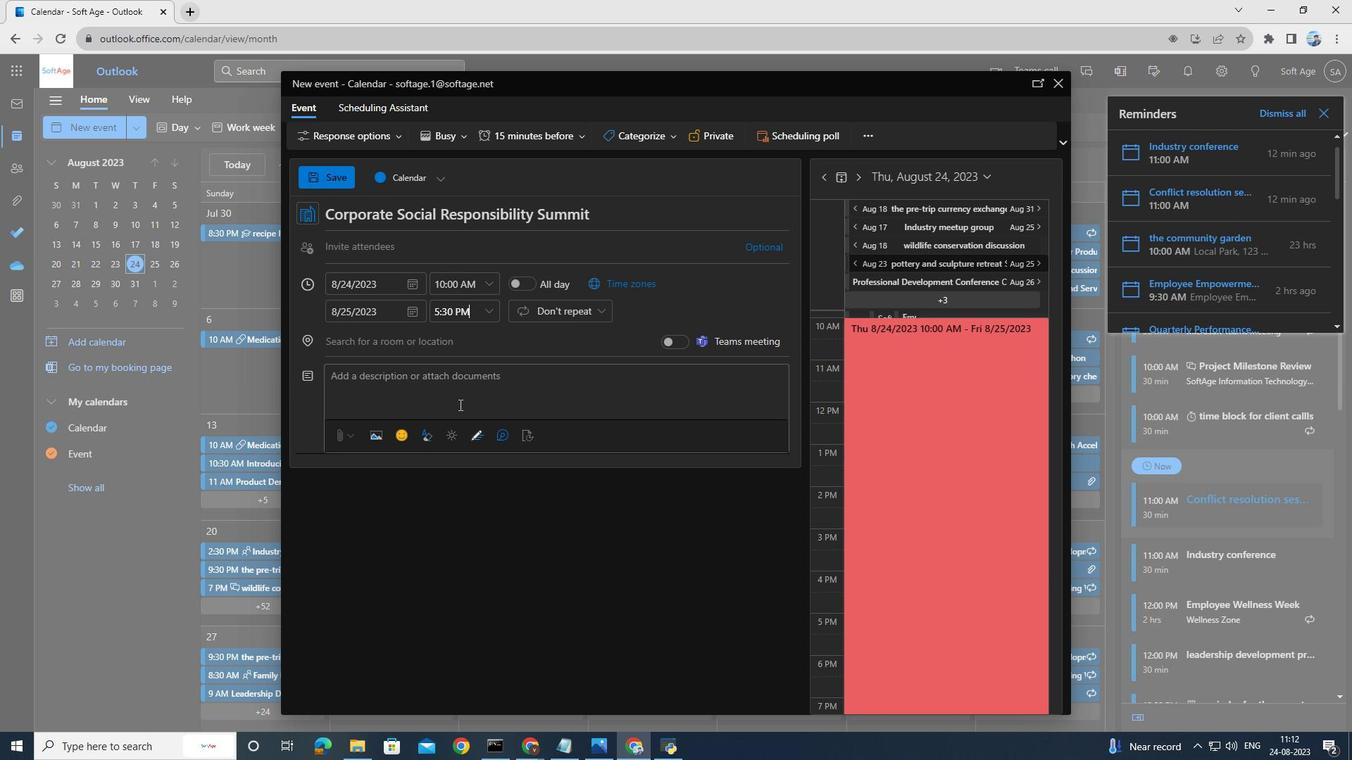 
Action: Mouse moved to (369, 339)
Screenshot: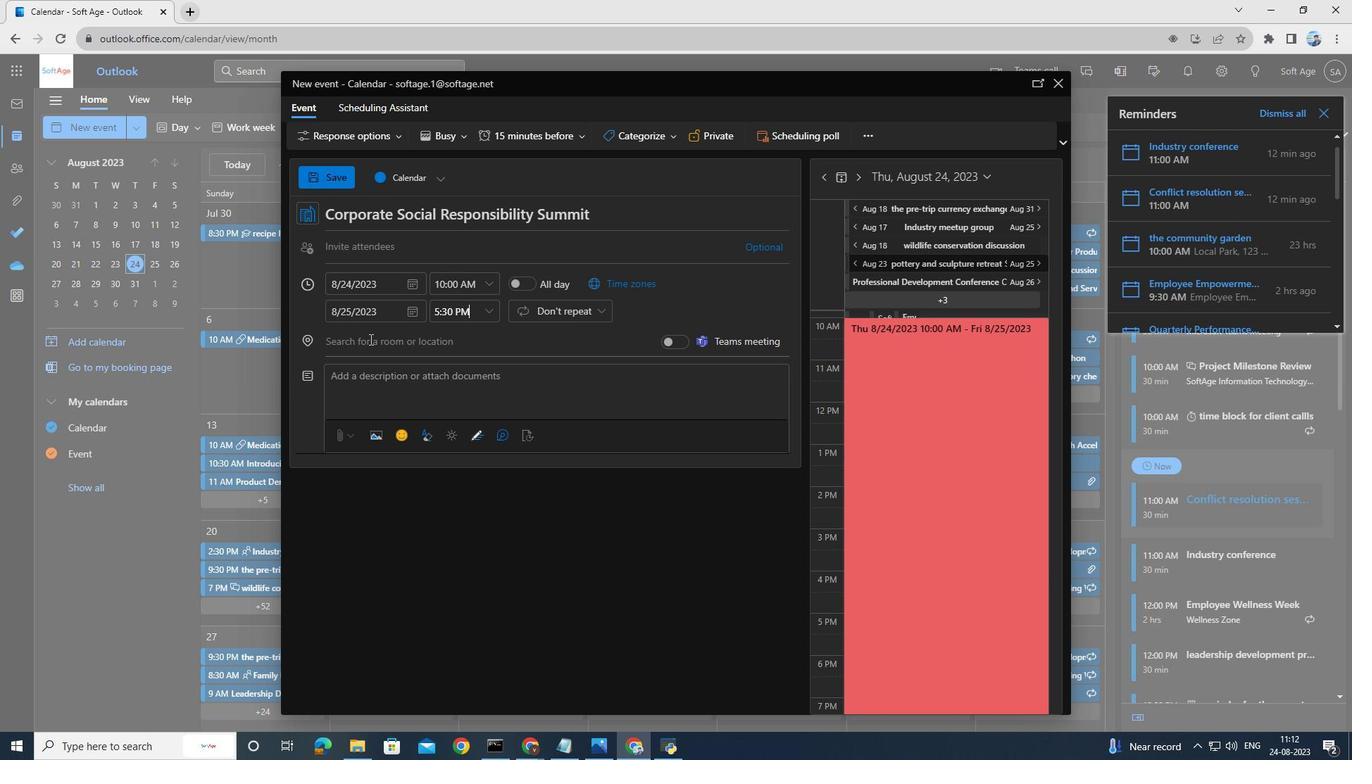 
Action: Mouse pressed left at (369, 339)
Screenshot: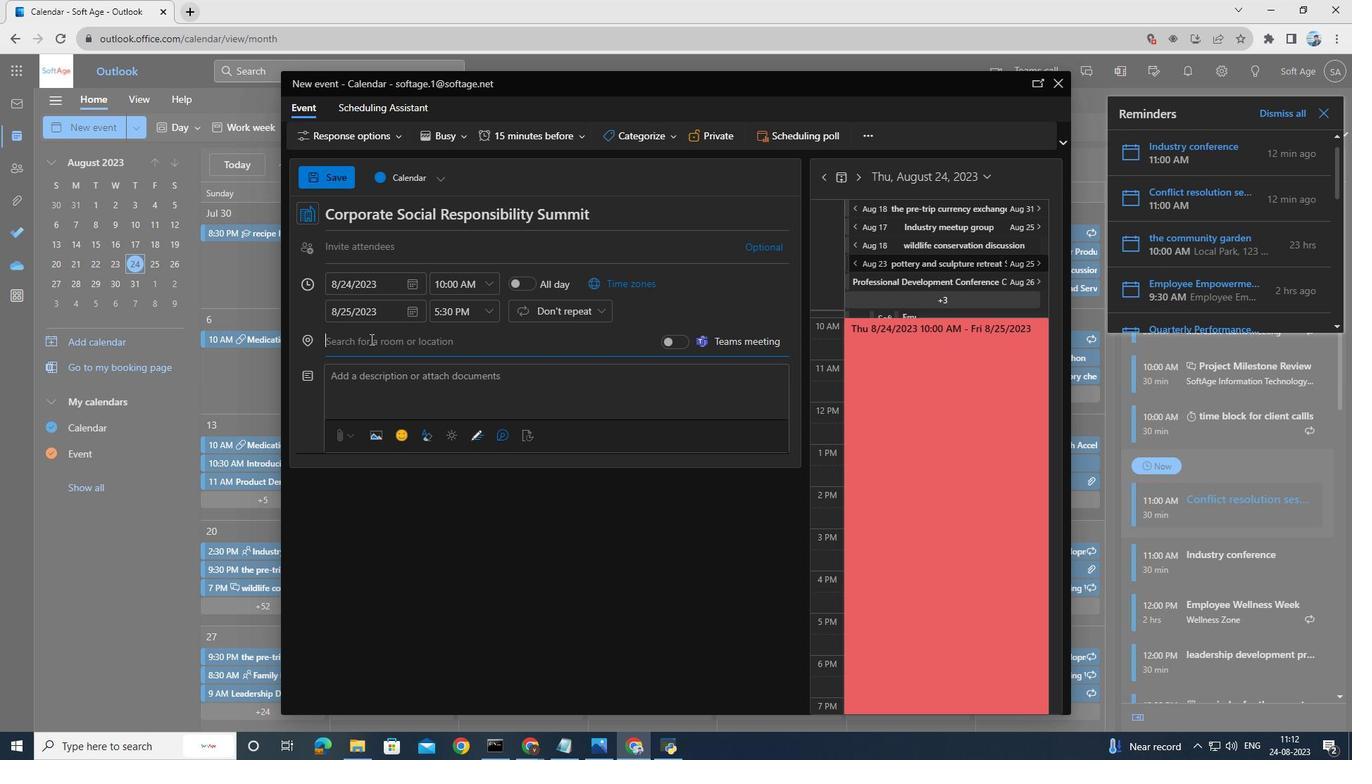 
Action: Mouse moved to (370, 339)
Screenshot: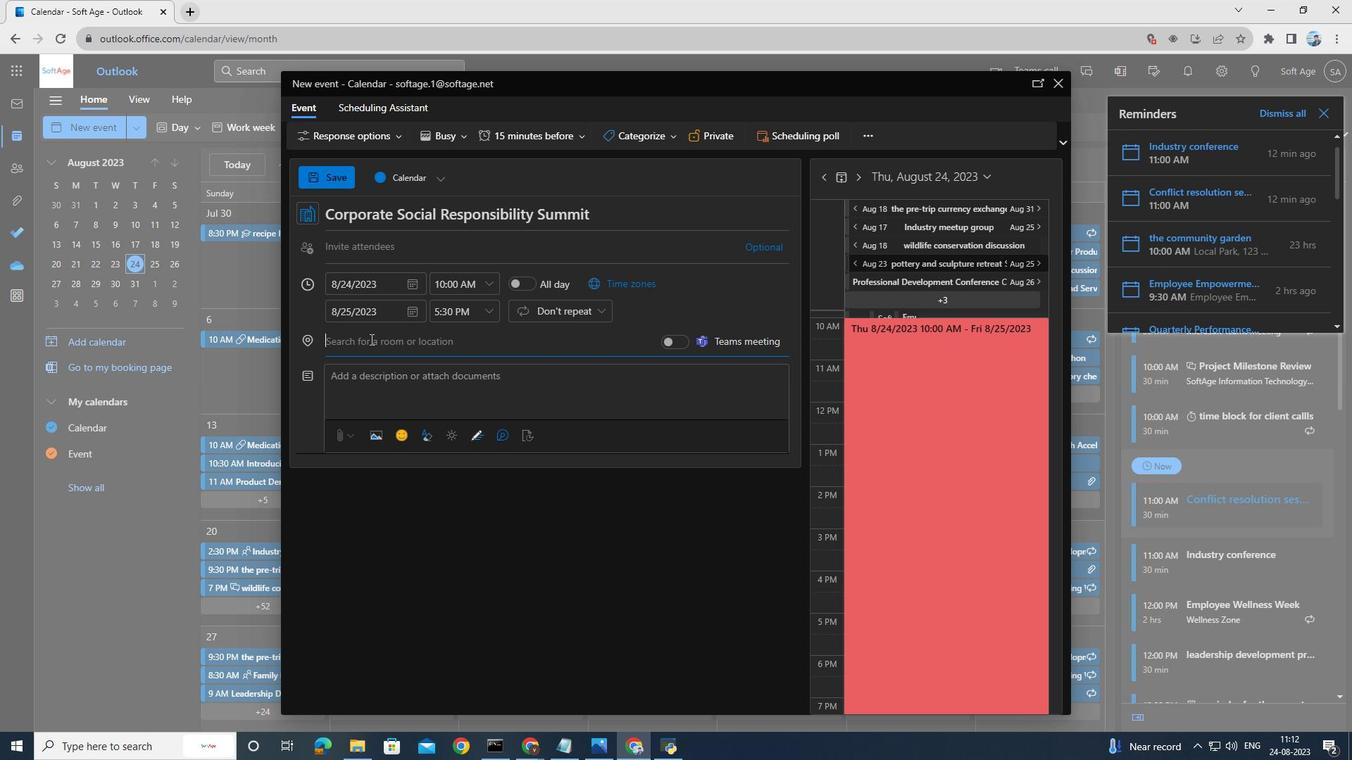 
Action: Key pressed <Key.shift>CSR<Key.space><Key.shift>Summit<Key.space><Key.shift>Hall
Screenshot: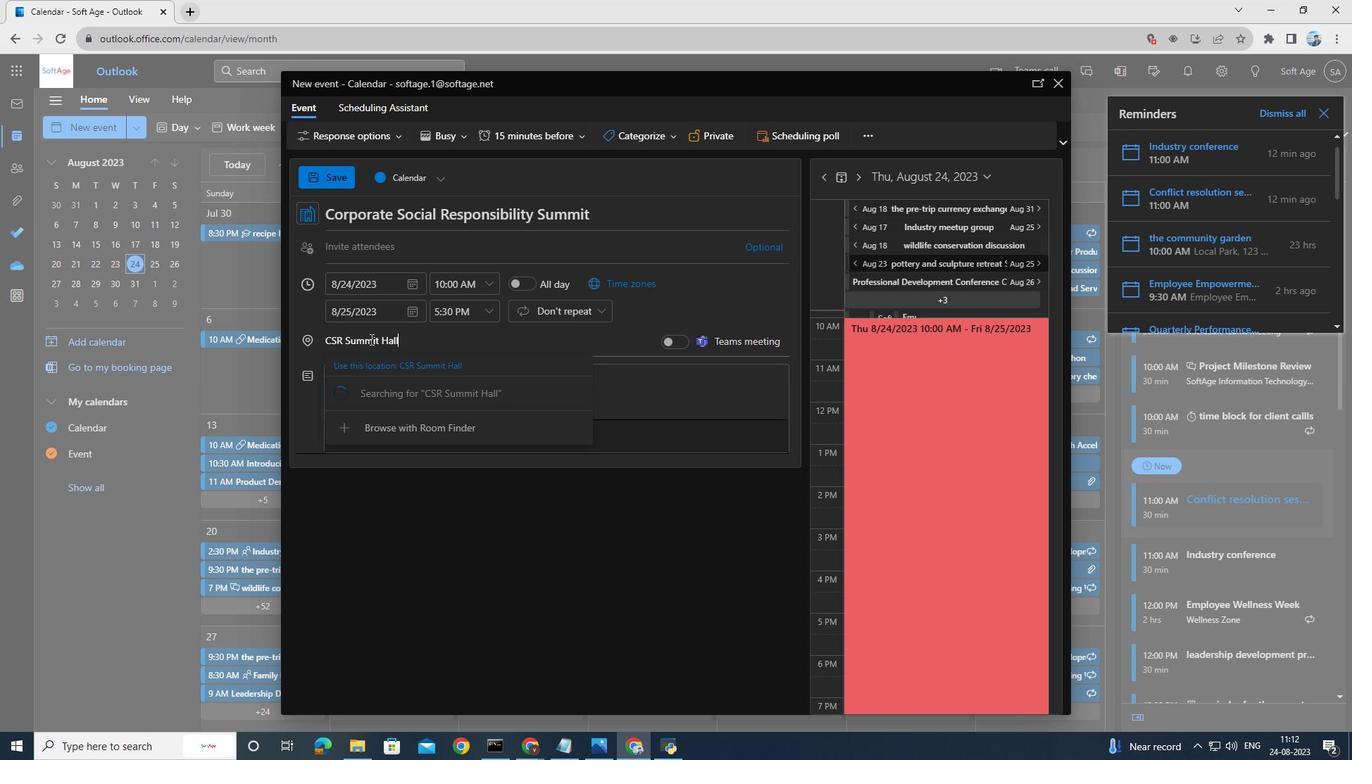 
Action: Mouse moved to (421, 361)
Screenshot: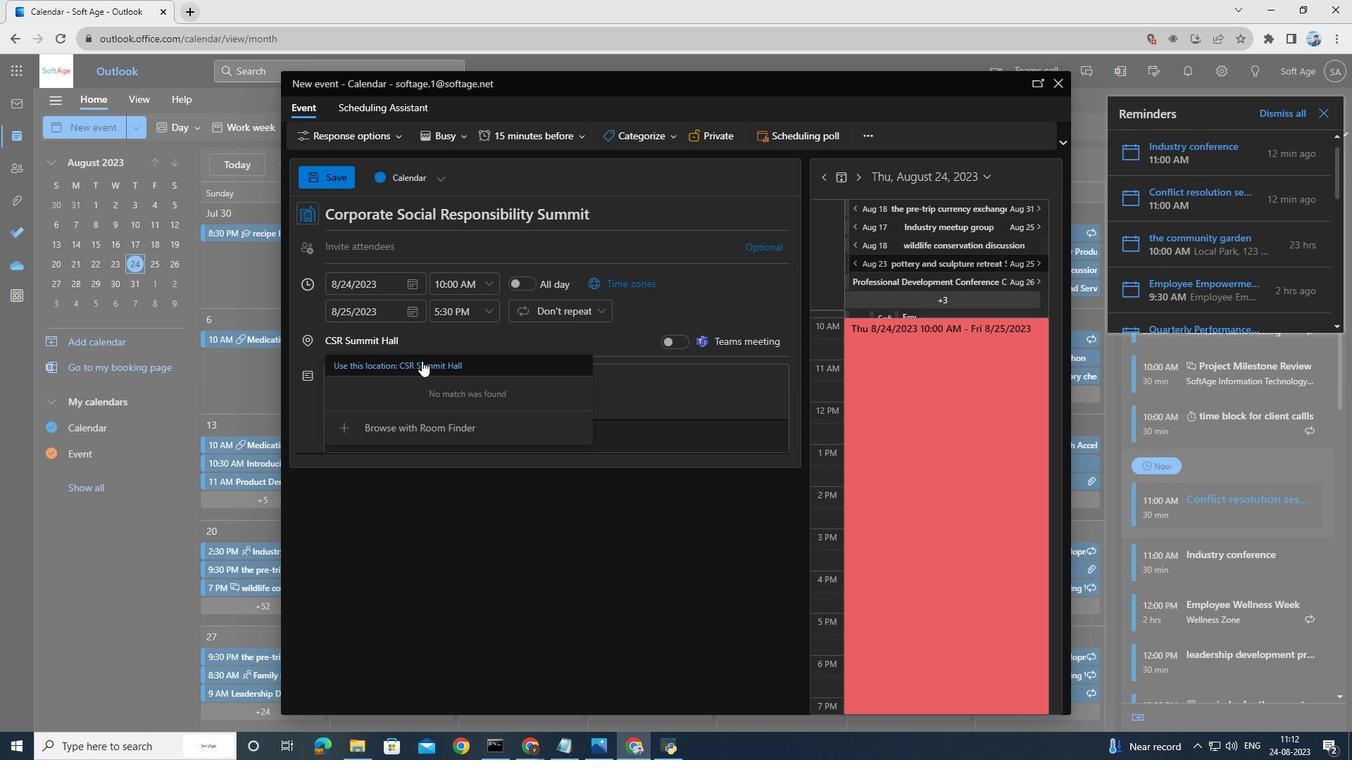 
Action: Mouse pressed left at (421, 361)
Screenshot: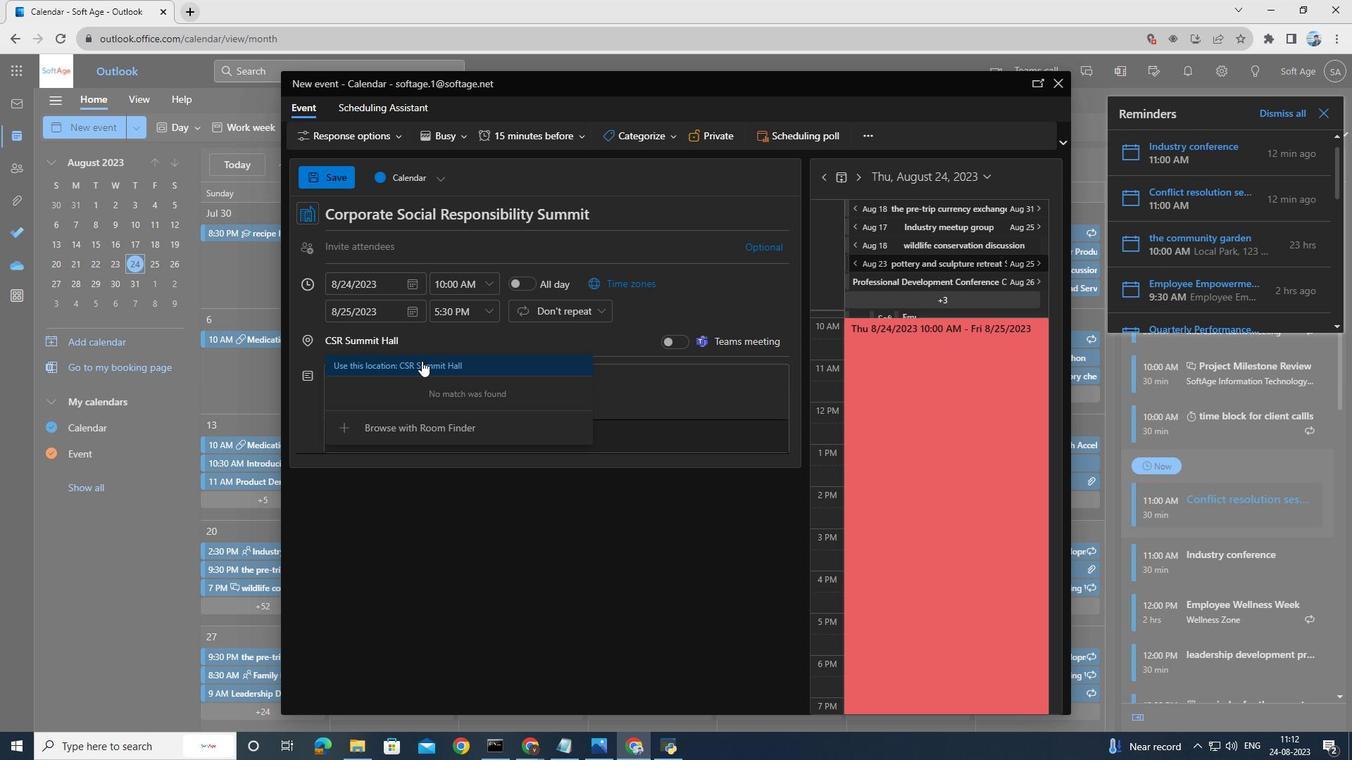 
Action: Mouse moved to (404, 379)
Screenshot: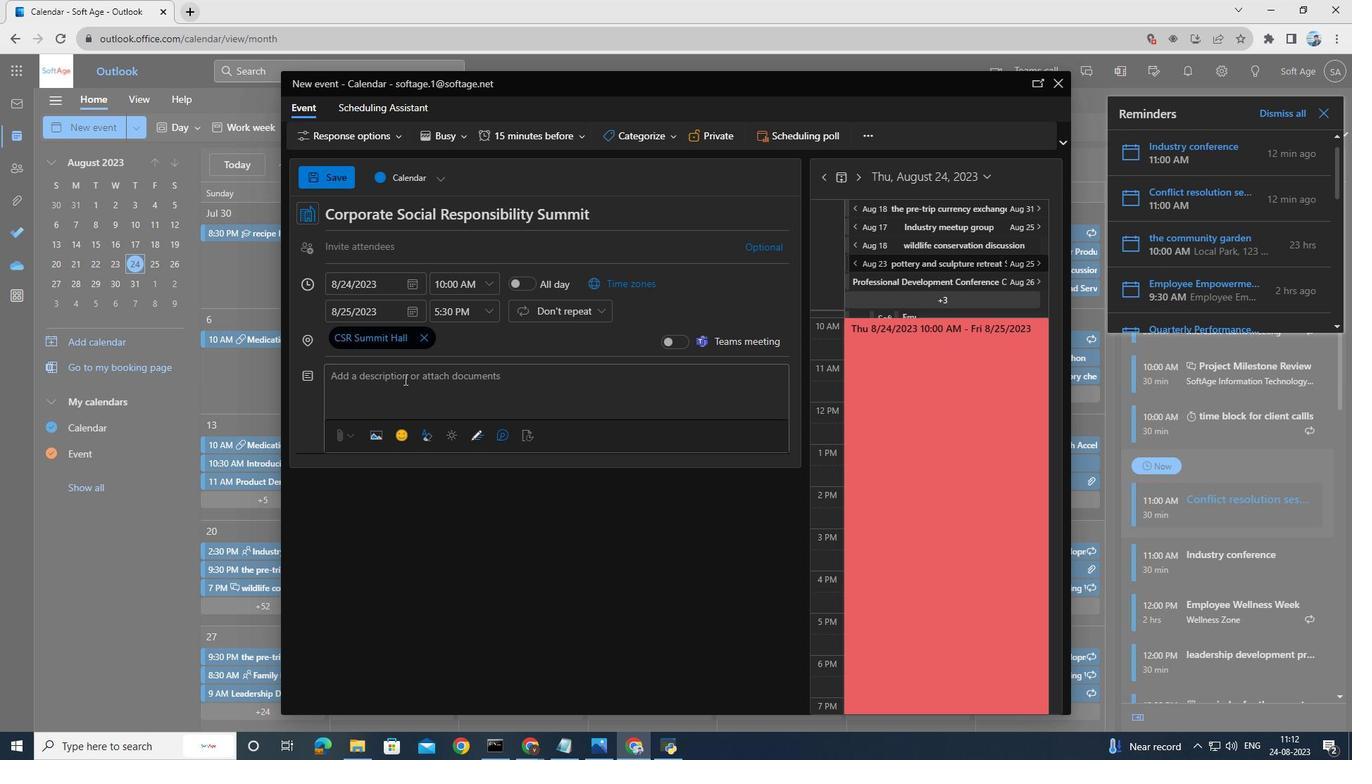 
Action: Mouse pressed left at (404, 379)
Screenshot: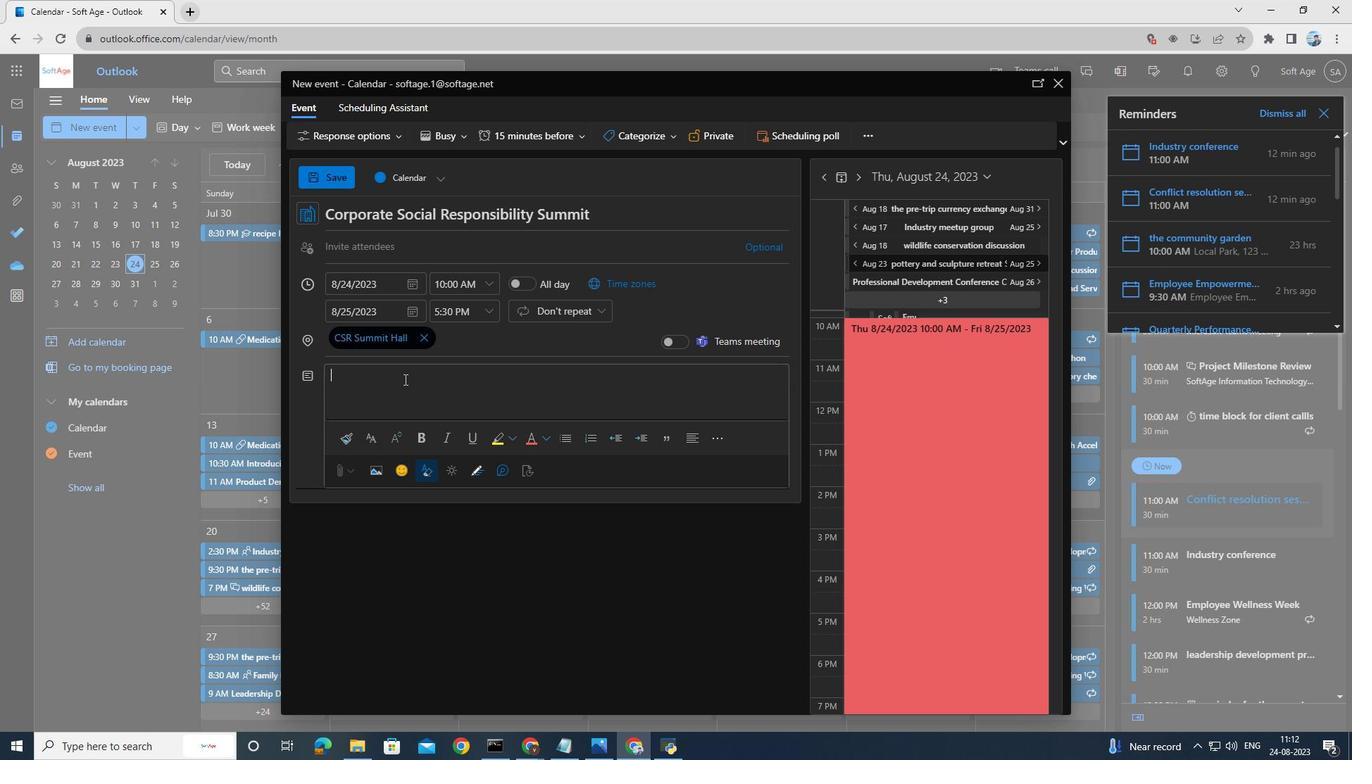 
Action: Key pressed <Key.shift>Attend<Key.space>a<Key.space>smmit<Key.space>focused<Key.space>on<Key.space>c
Screenshot: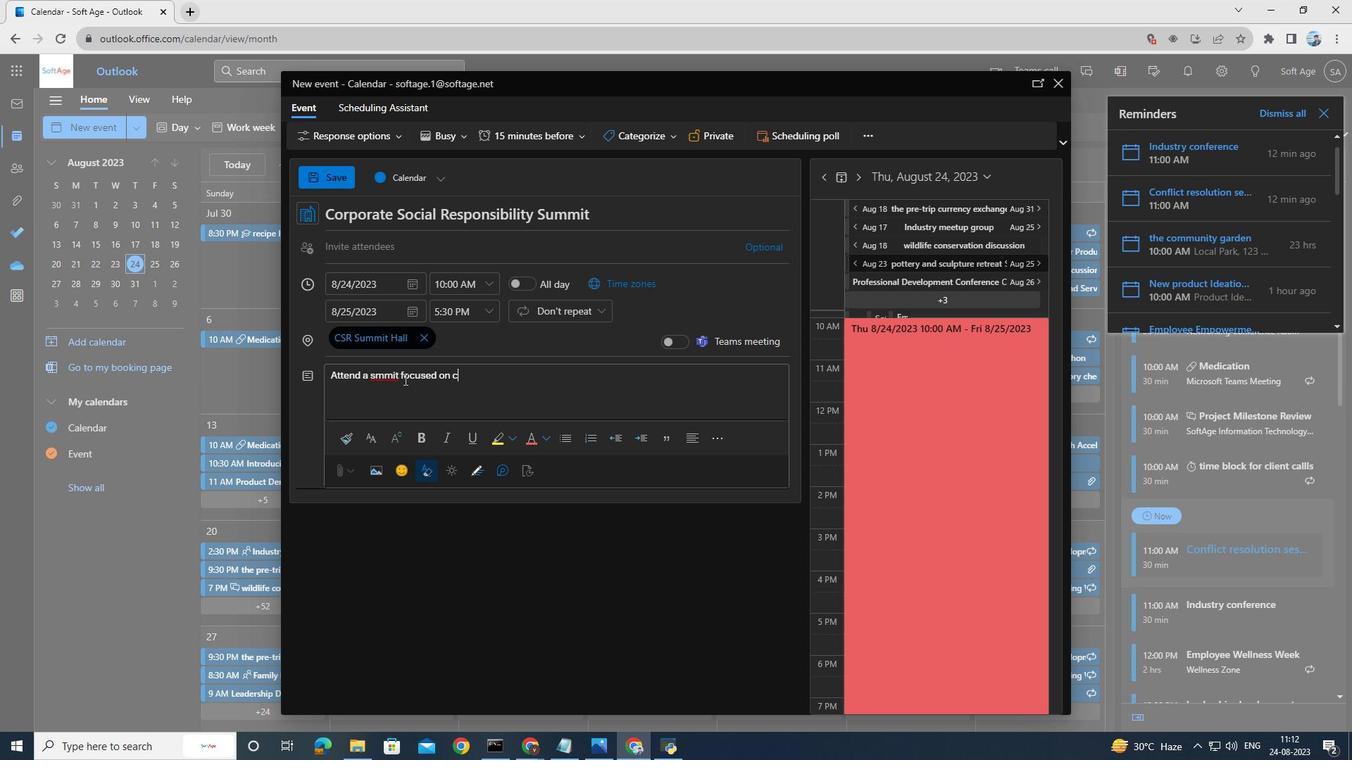 
Action: Mouse moved to (372, 375)
Screenshot: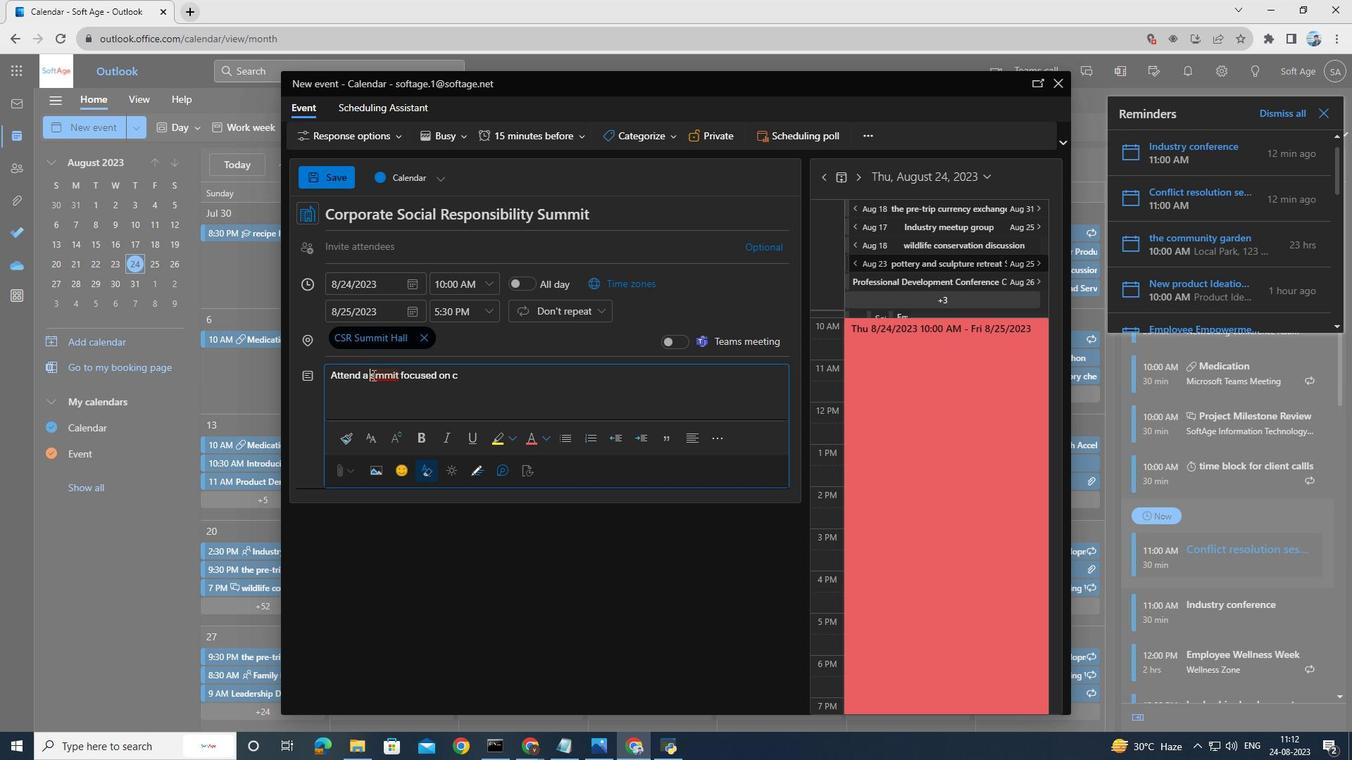
Action: Mouse pressed left at (372, 375)
Screenshot: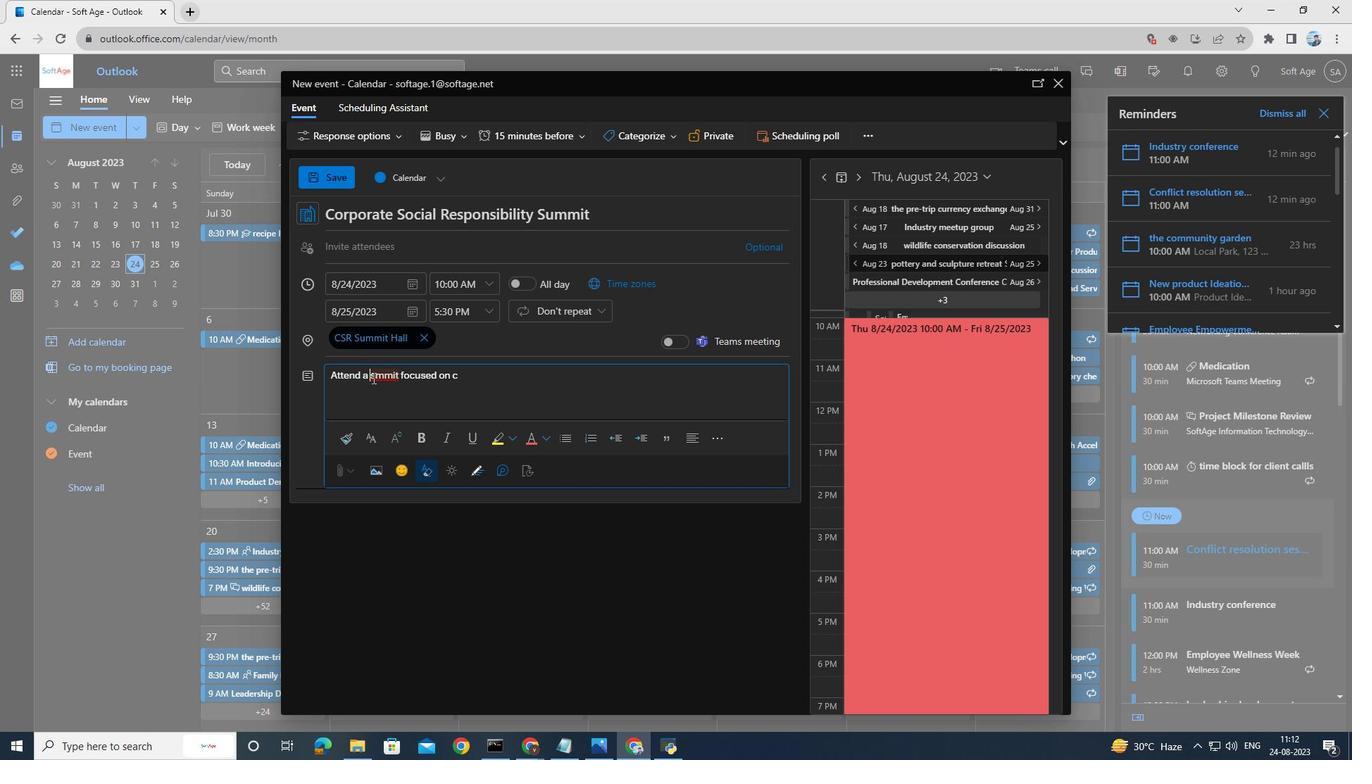 
Action: Mouse moved to (376, 379)
Screenshot: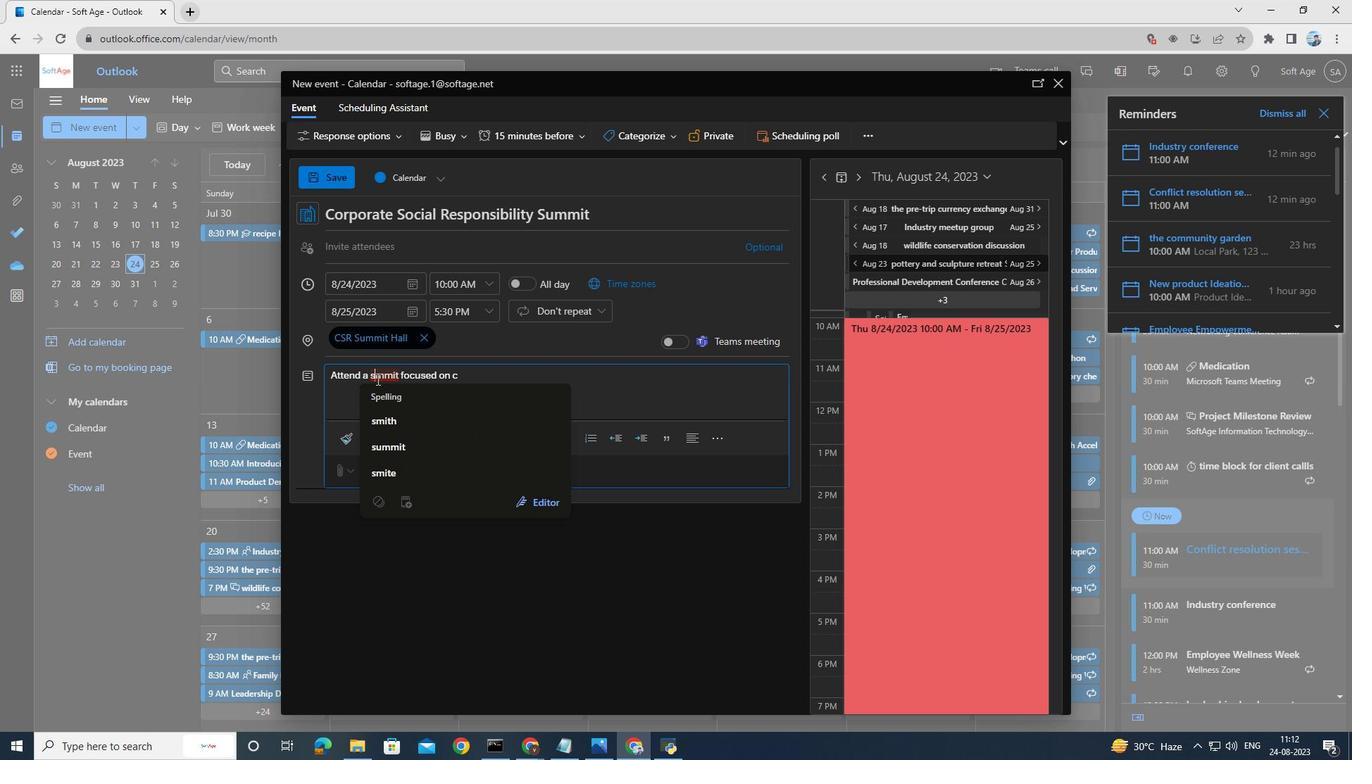 
Action: Mouse pressed left at (376, 379)
Screenshot: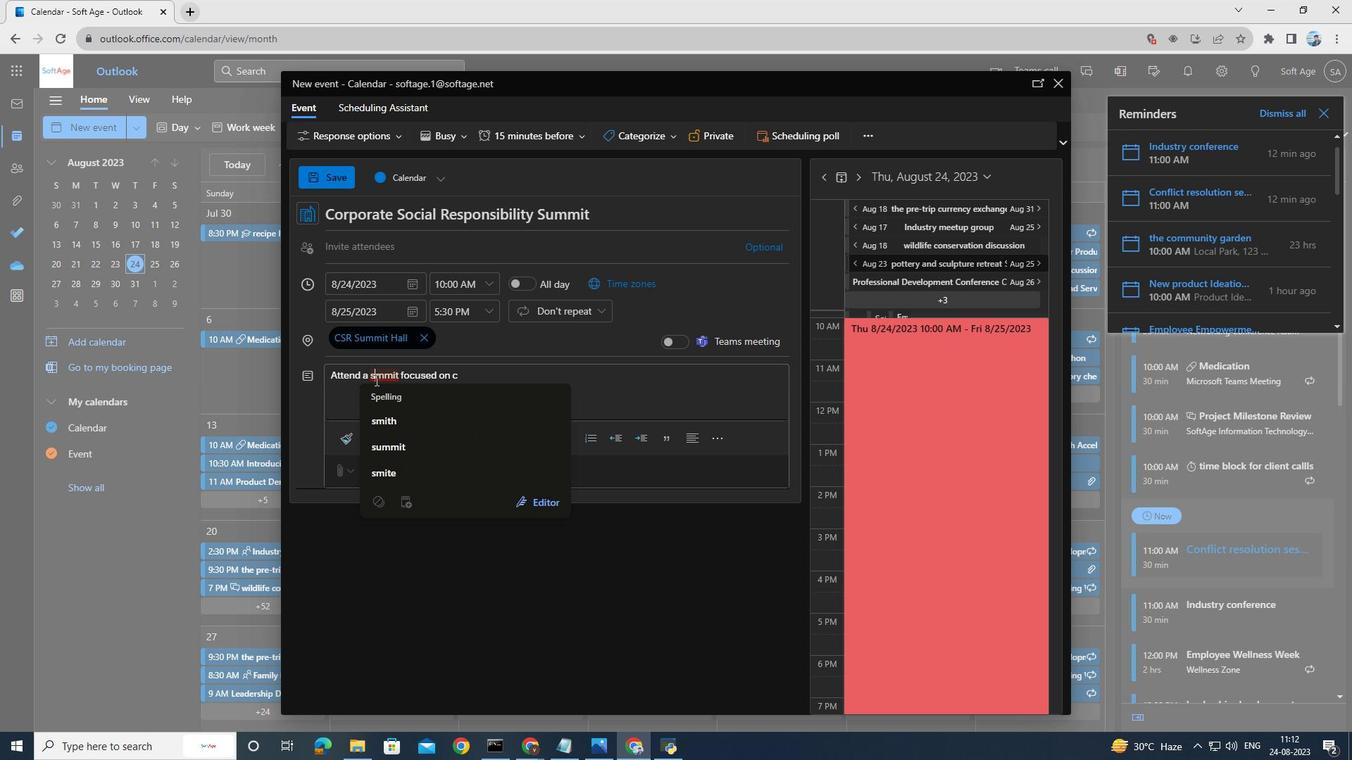 
Action: Mouse moved to (375, 381)
Screenshot: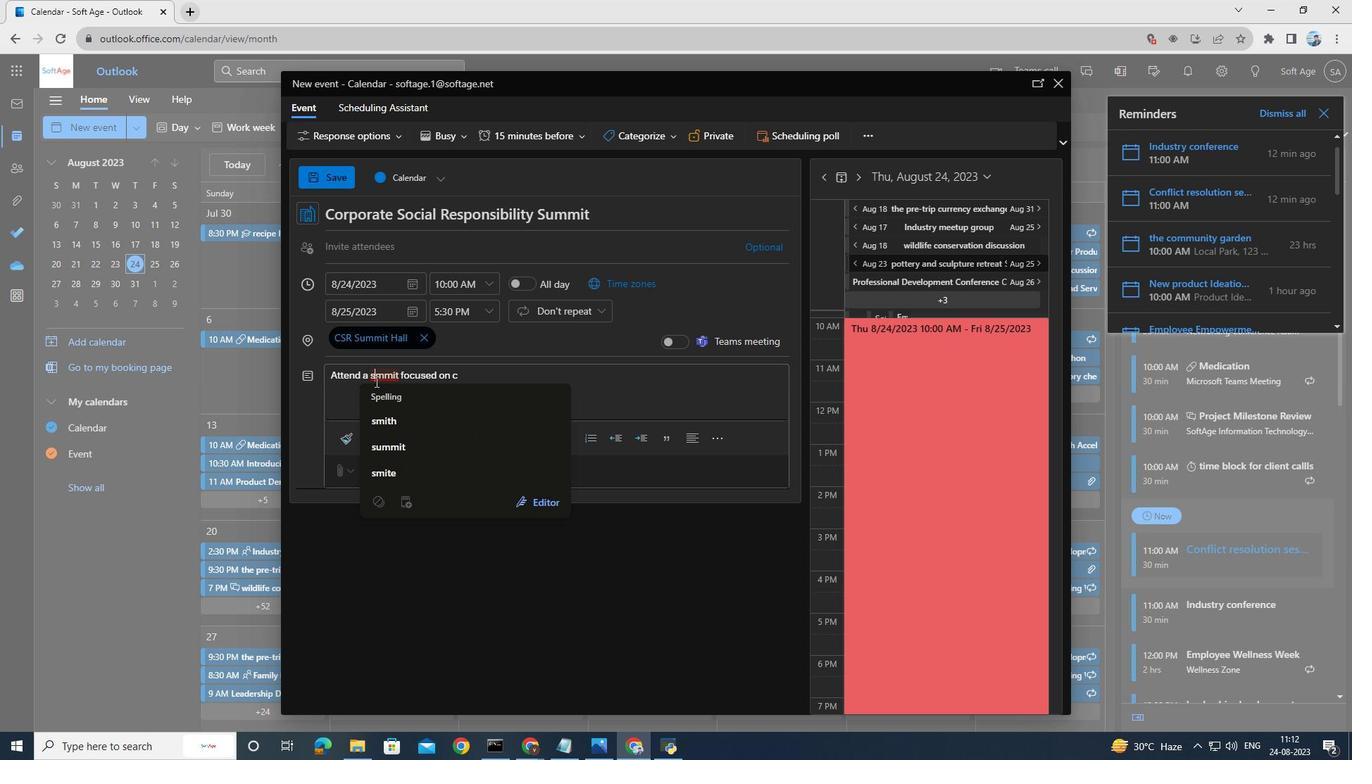 
Action: Key pressed u
Screenshot: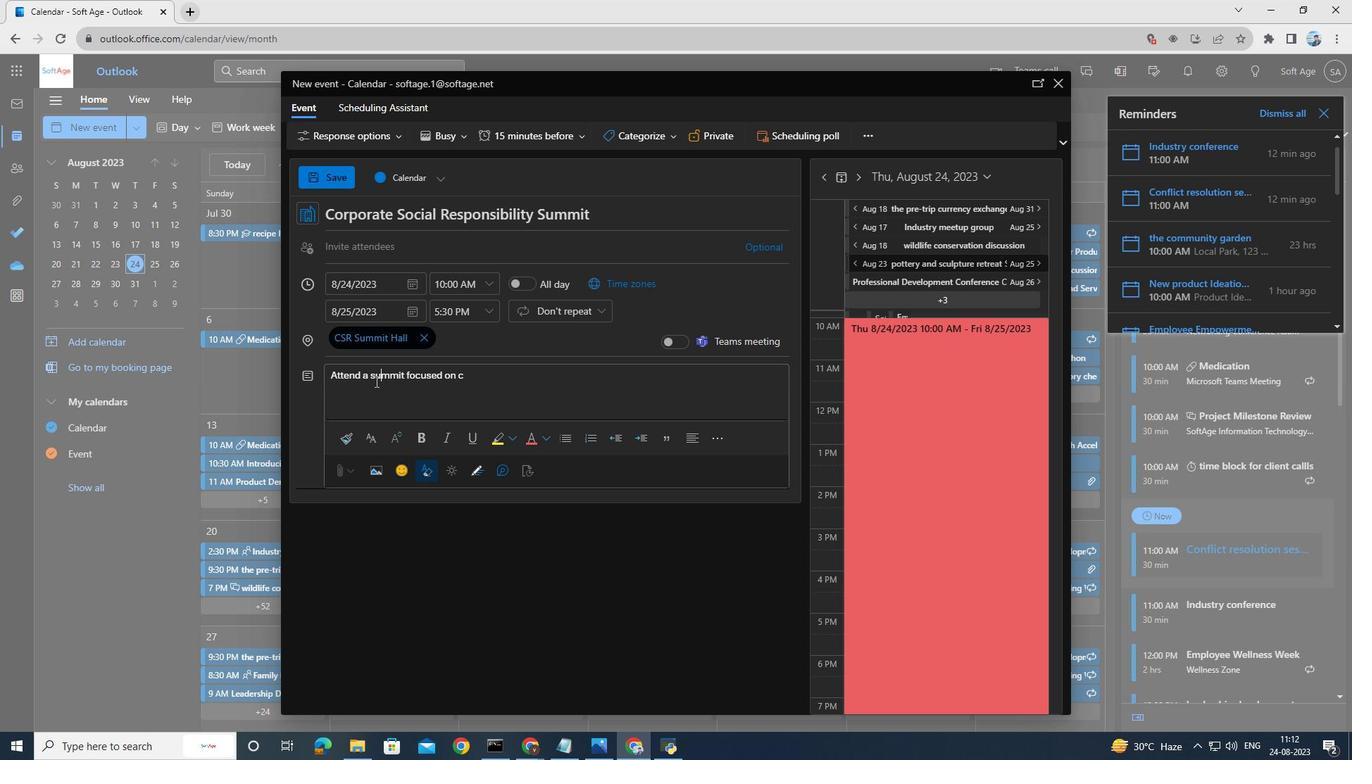 
Action: Mouse moved to (475, 375)
Screenshot: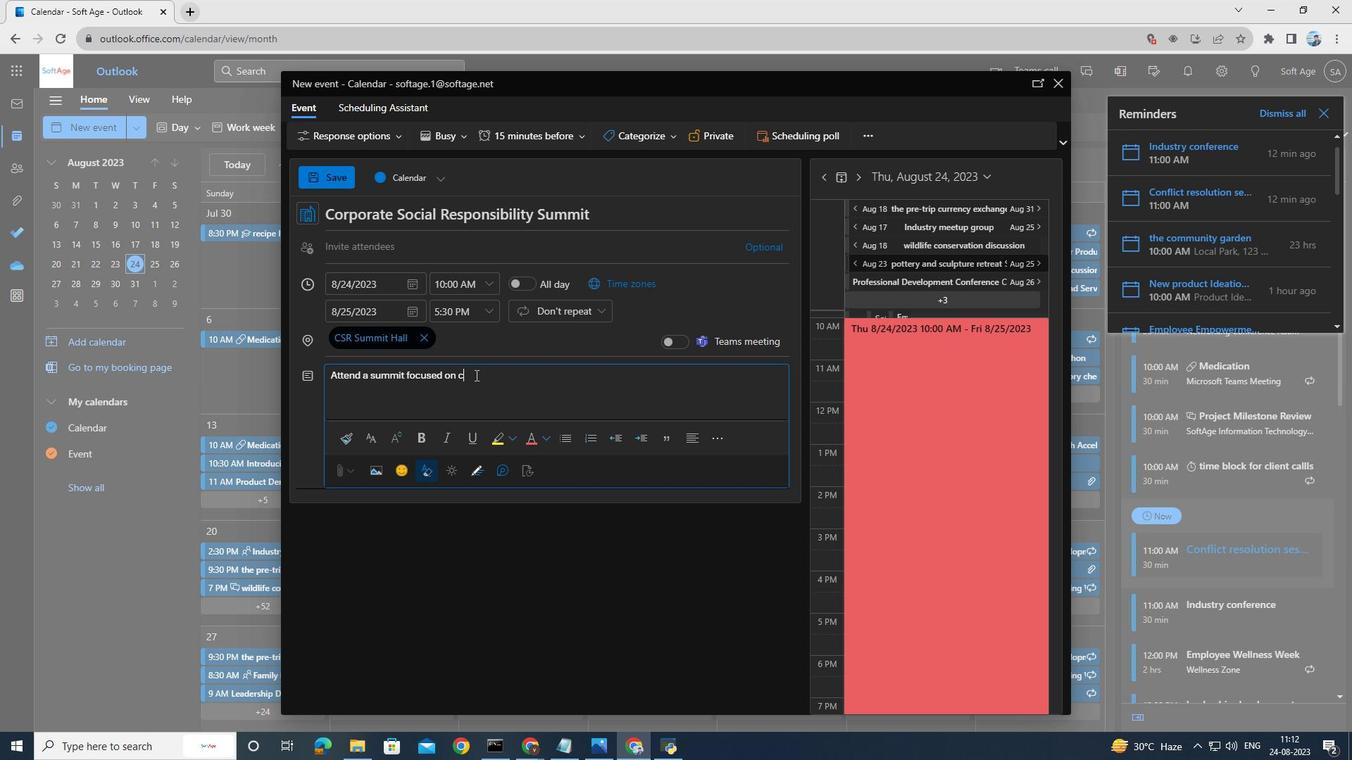 
Action: Mouse pressed left at (475, 375)
Screenshot: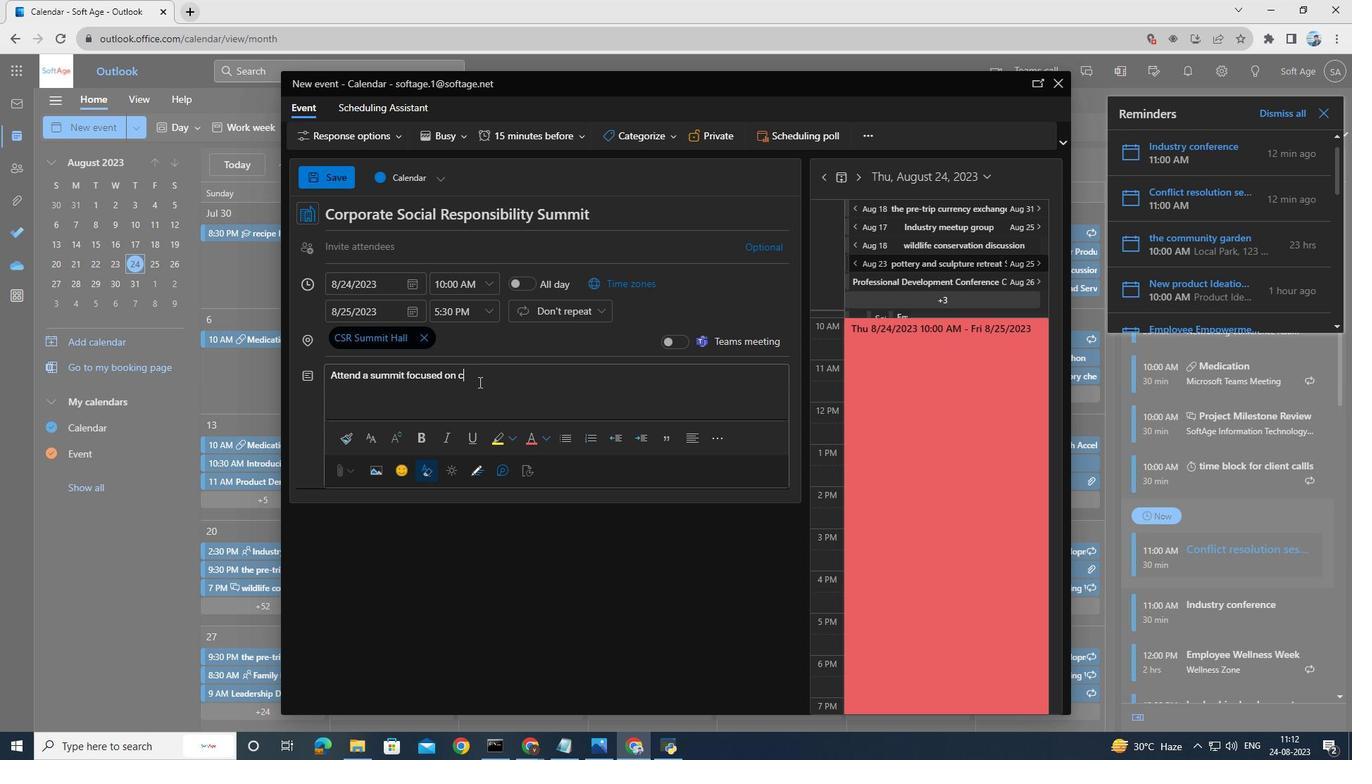 
Action: Mouse moved to (446, 352)
Screenshot: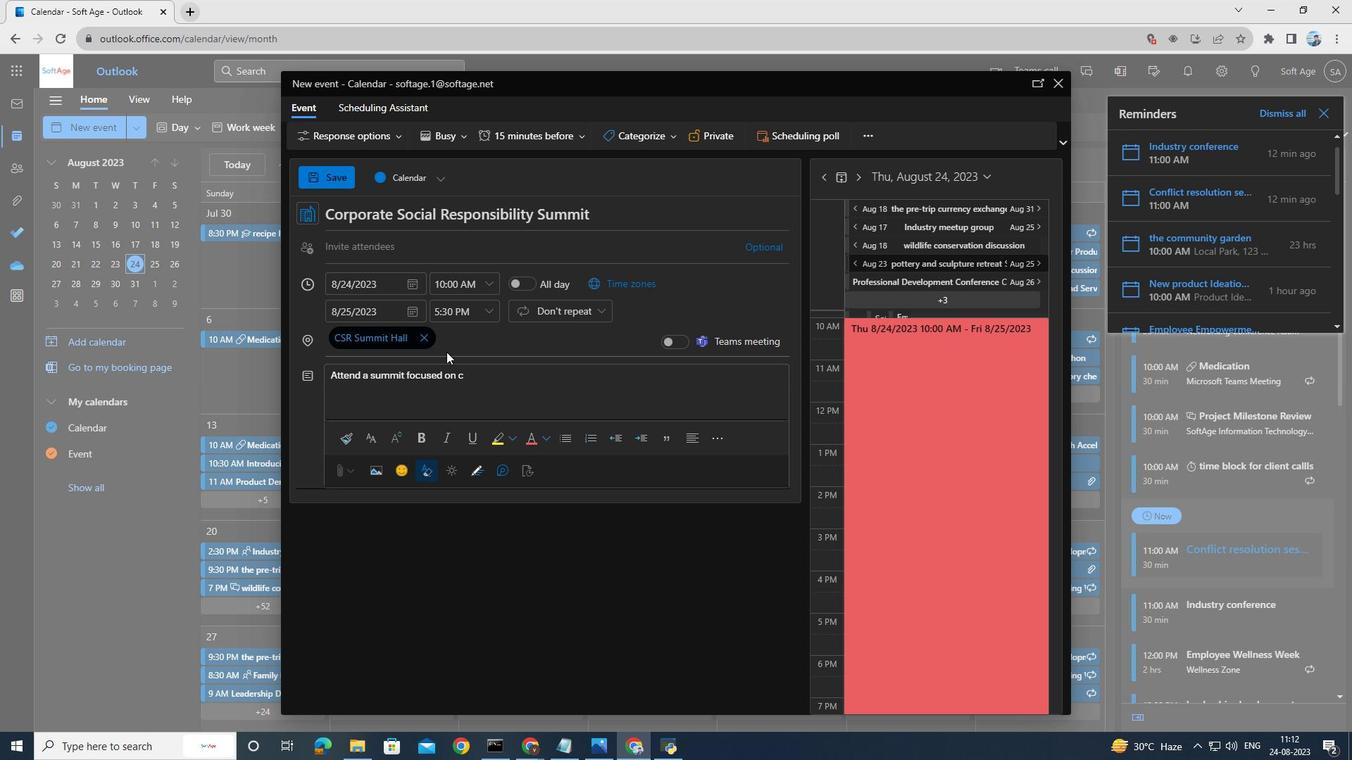 
Action: Key pressed orporate<Key.space>social<Key.space>responsibility,<Key.space>discussing<Key.space>sustainable<Key.space>practices,<Key.space>community<Key.space>engagement,<Key.space>and<Key.space>social<Key.space>impact<Key.space>initiatives.
Screenshot: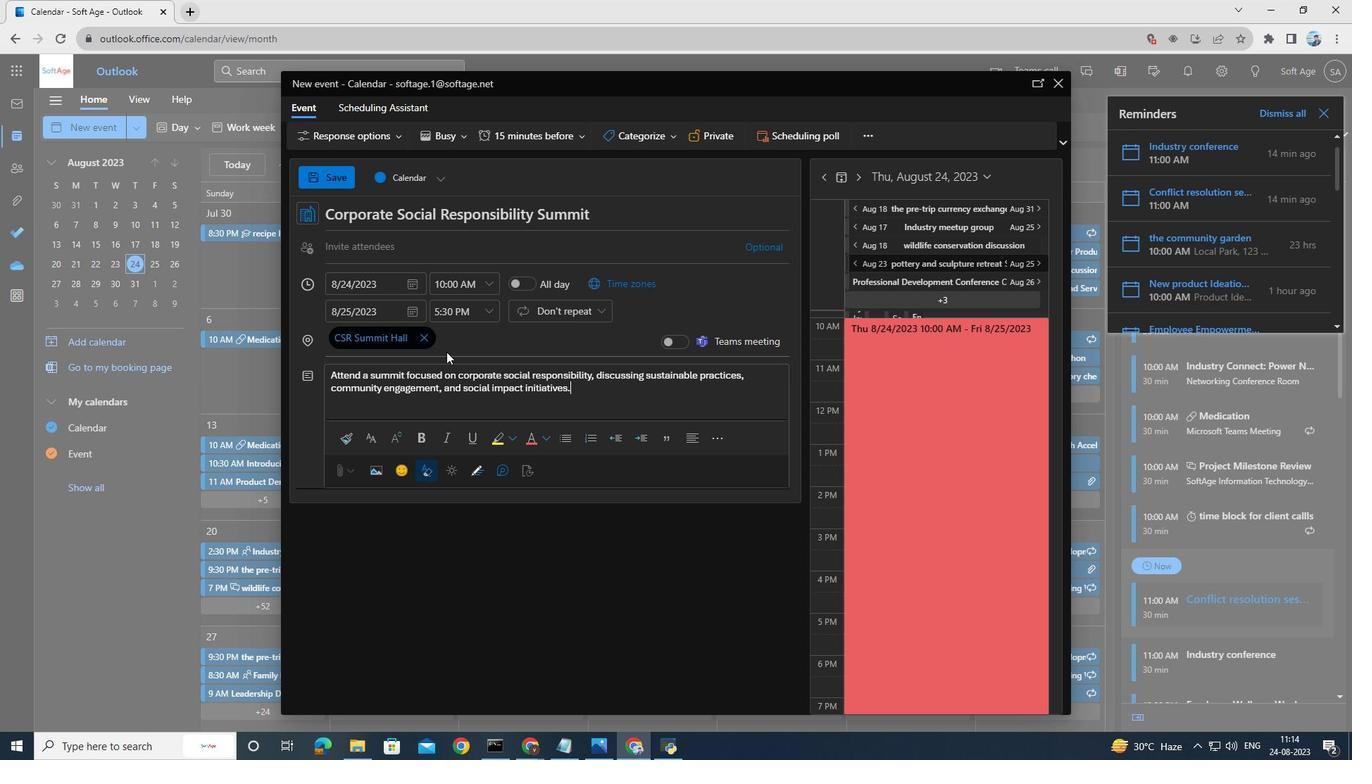 
Action: Mouse moved to (345, 240)
Screenshot: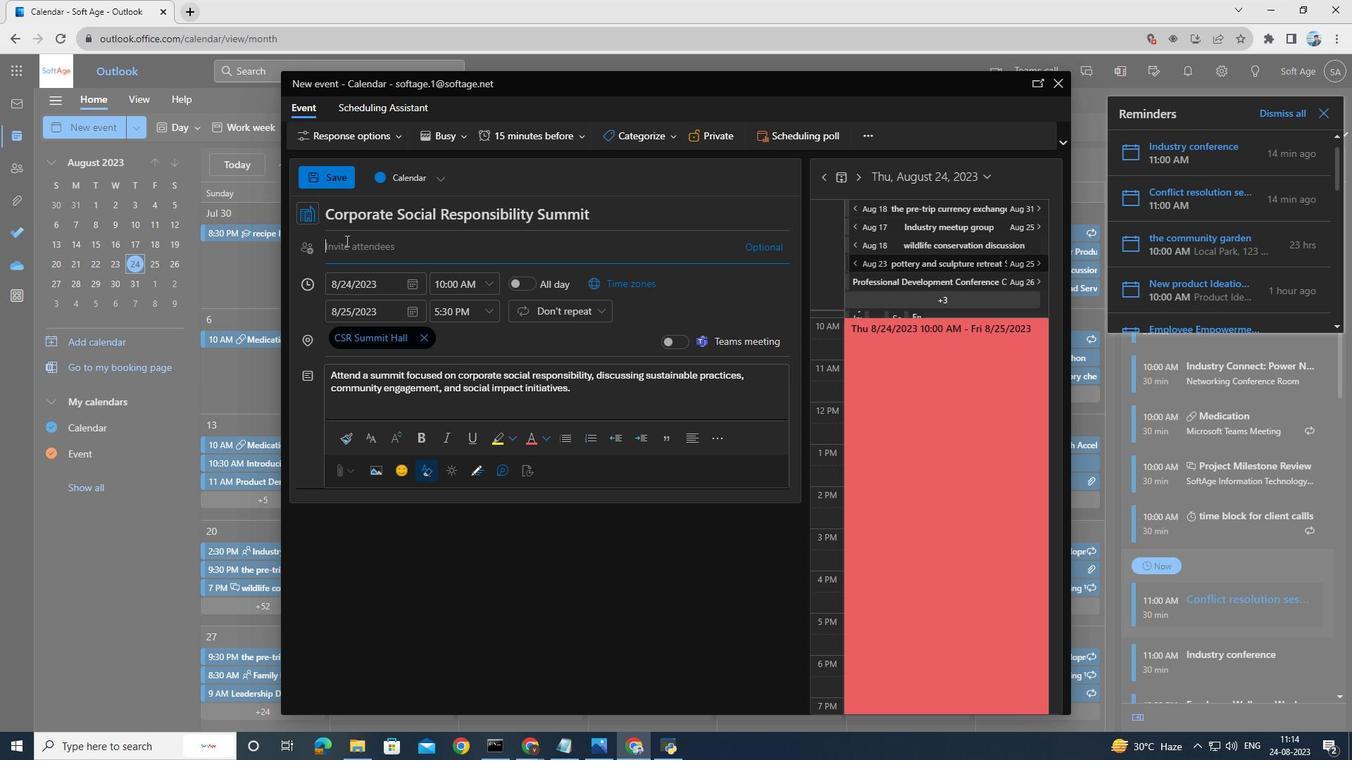 
Action: Mouse pressed left at (345, 240)
Screenshot: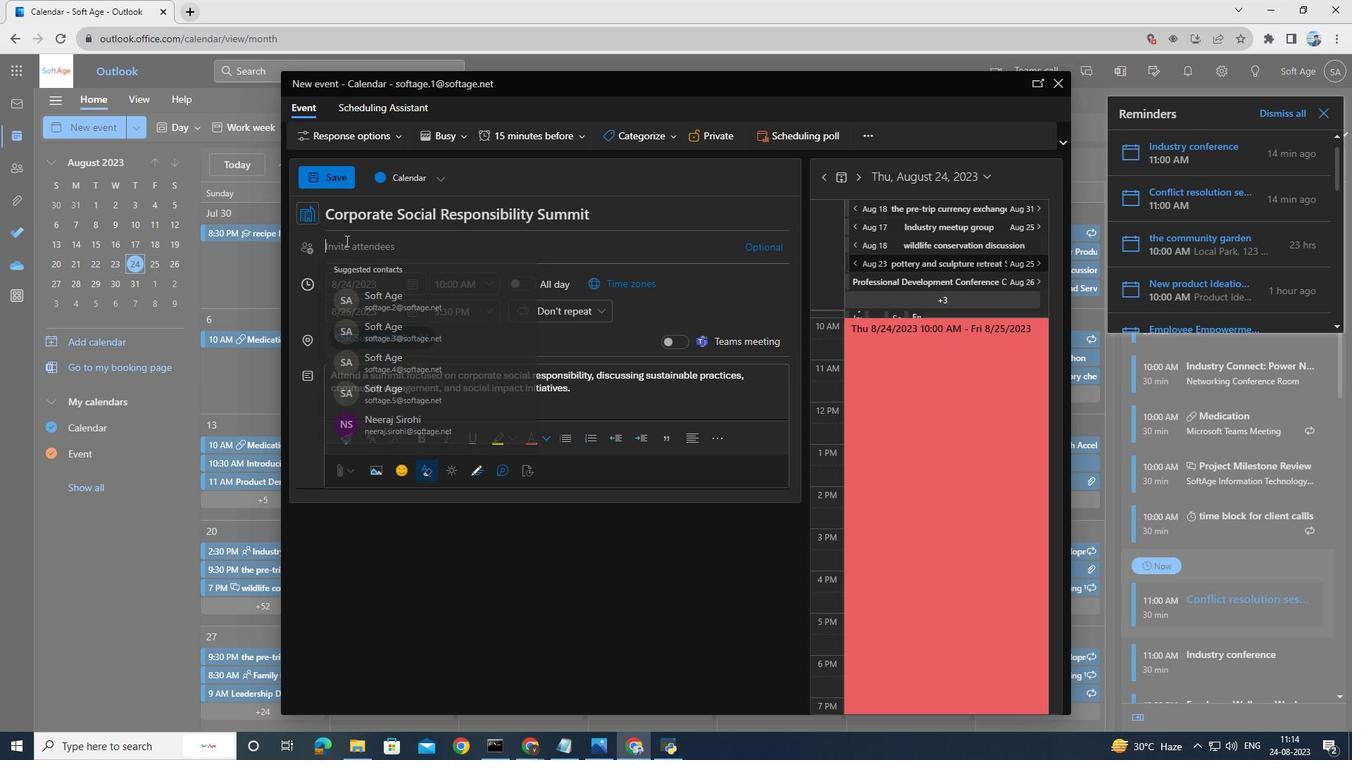 
Action: Mouse moved to (443, 300)
Screenshot: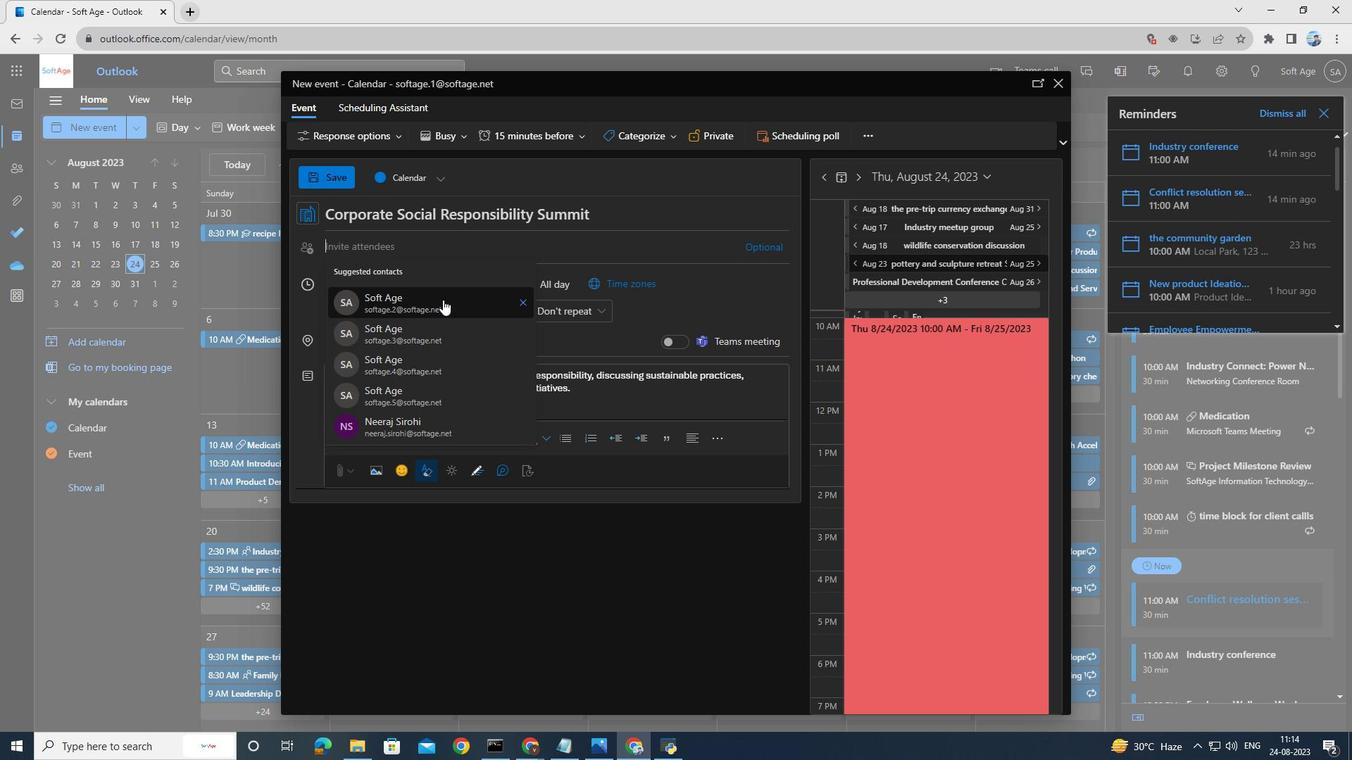 
Action: Mouse pressed left at (443, 300)
Screenshot: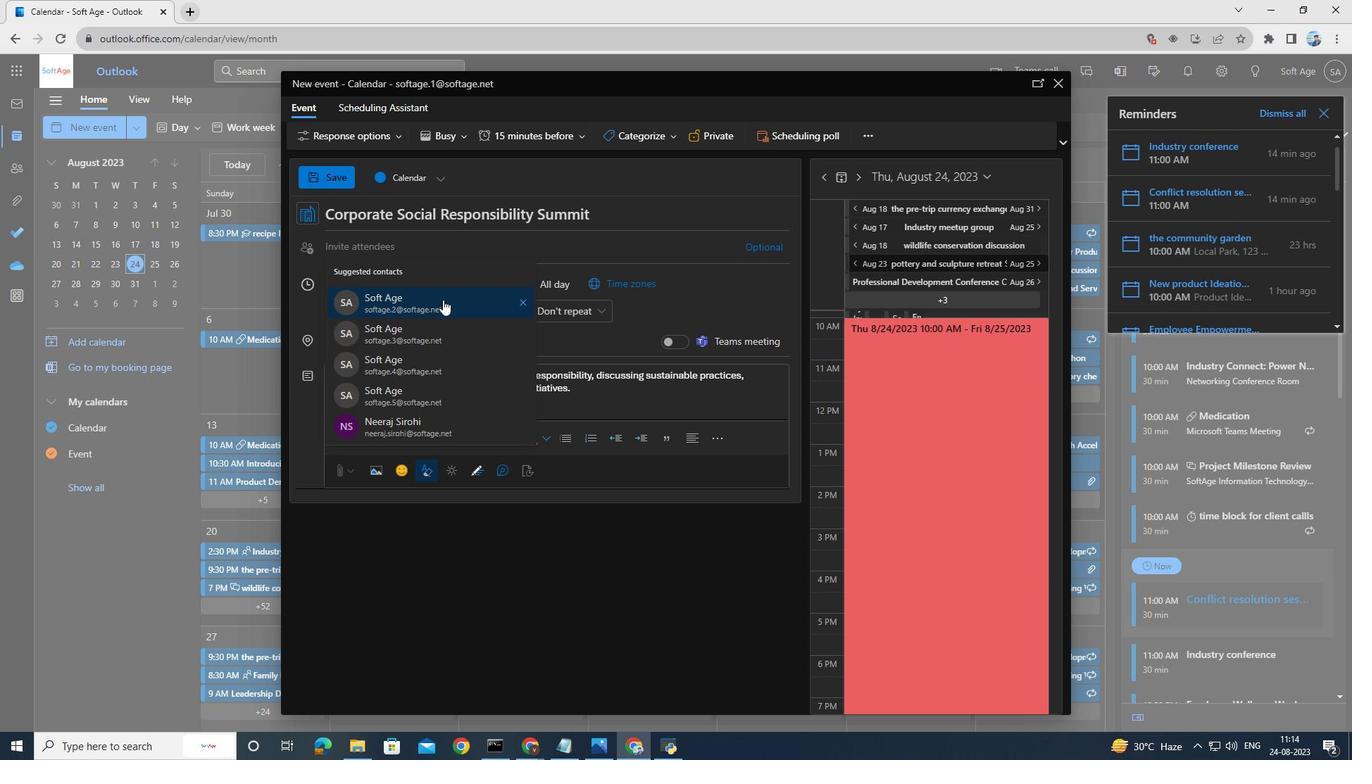 
Action: Mouse moved to (422, 360)
Screenshot: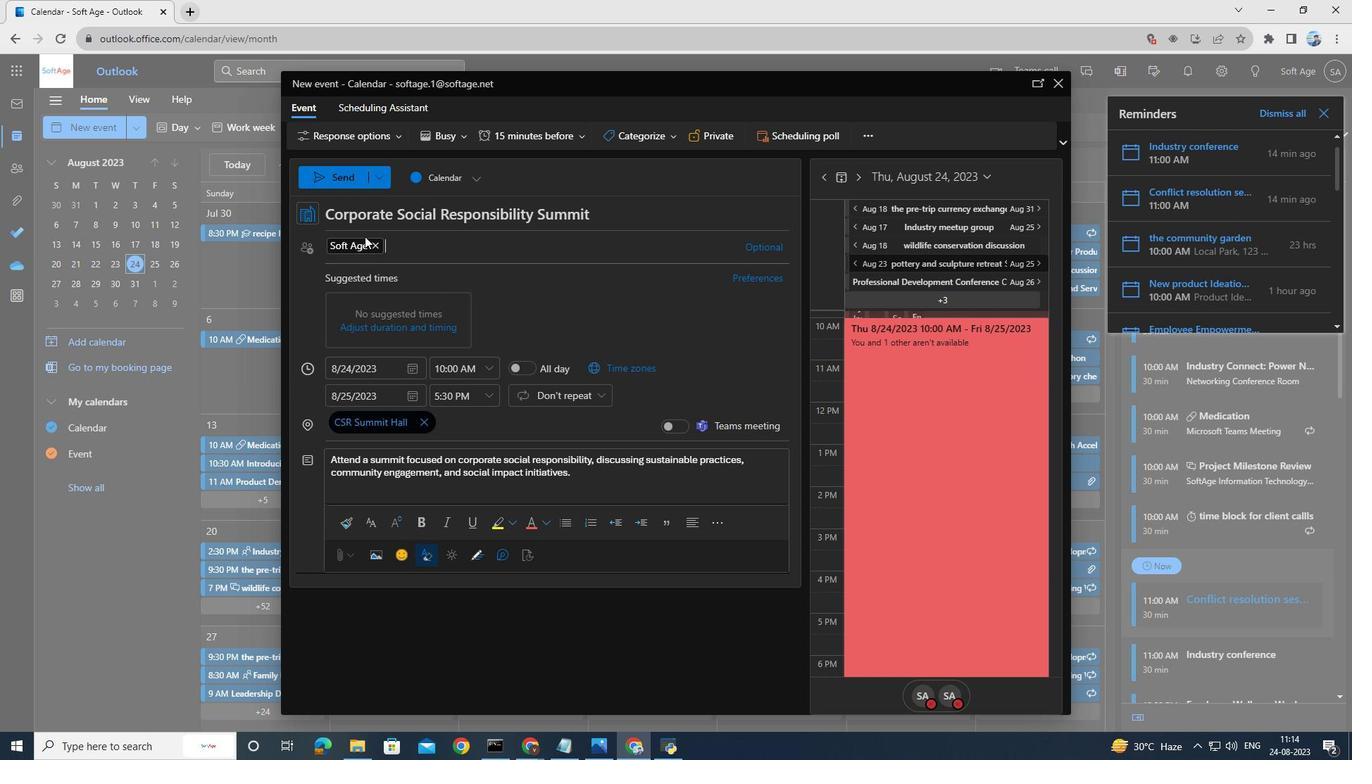 
Action: Mouse scrolled (422, 361) with delta (0, 0)
Screenshot: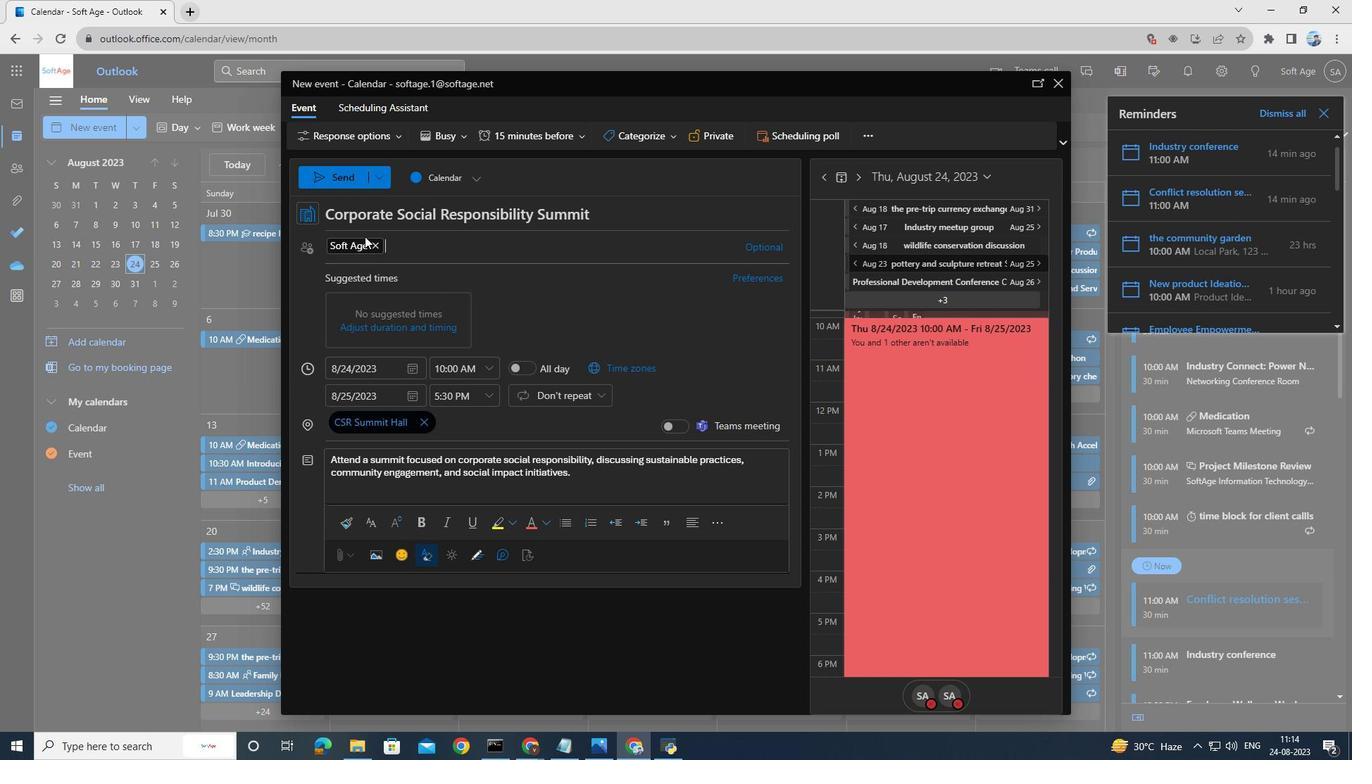 
Action: Mouse moved to (418, 340)
Screenshot: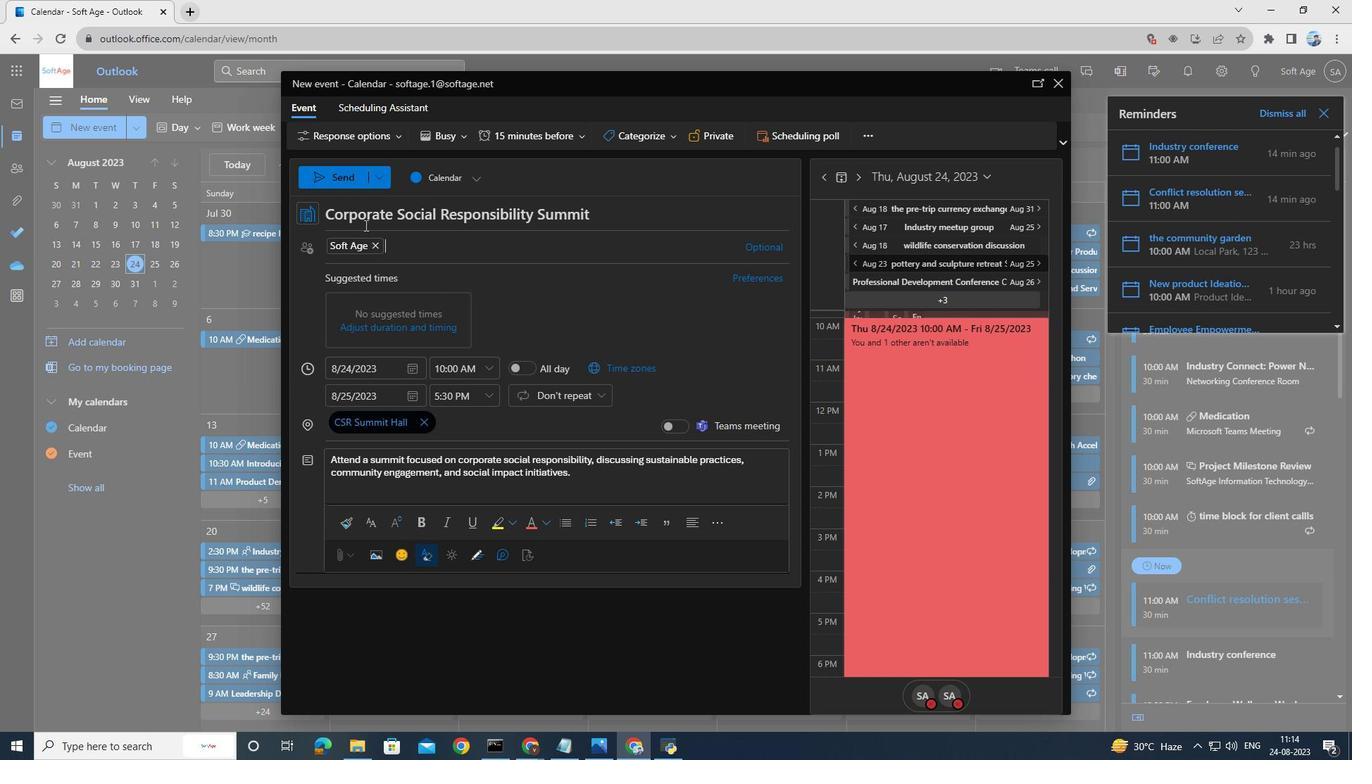 
Action: Mouse scrolled (421, 347) with delta (0, 0)
Screenshot: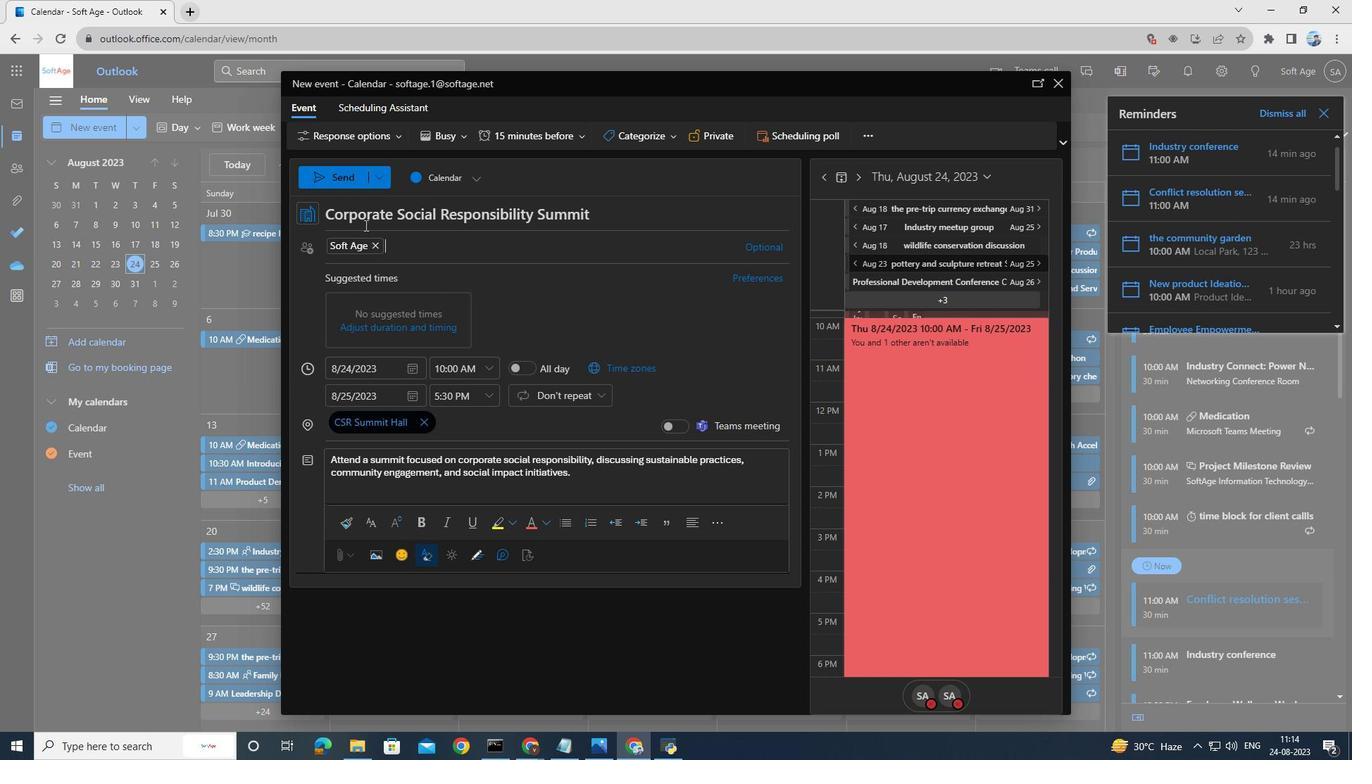 
Action: Mouse moved to (333, 174)
Screenshot: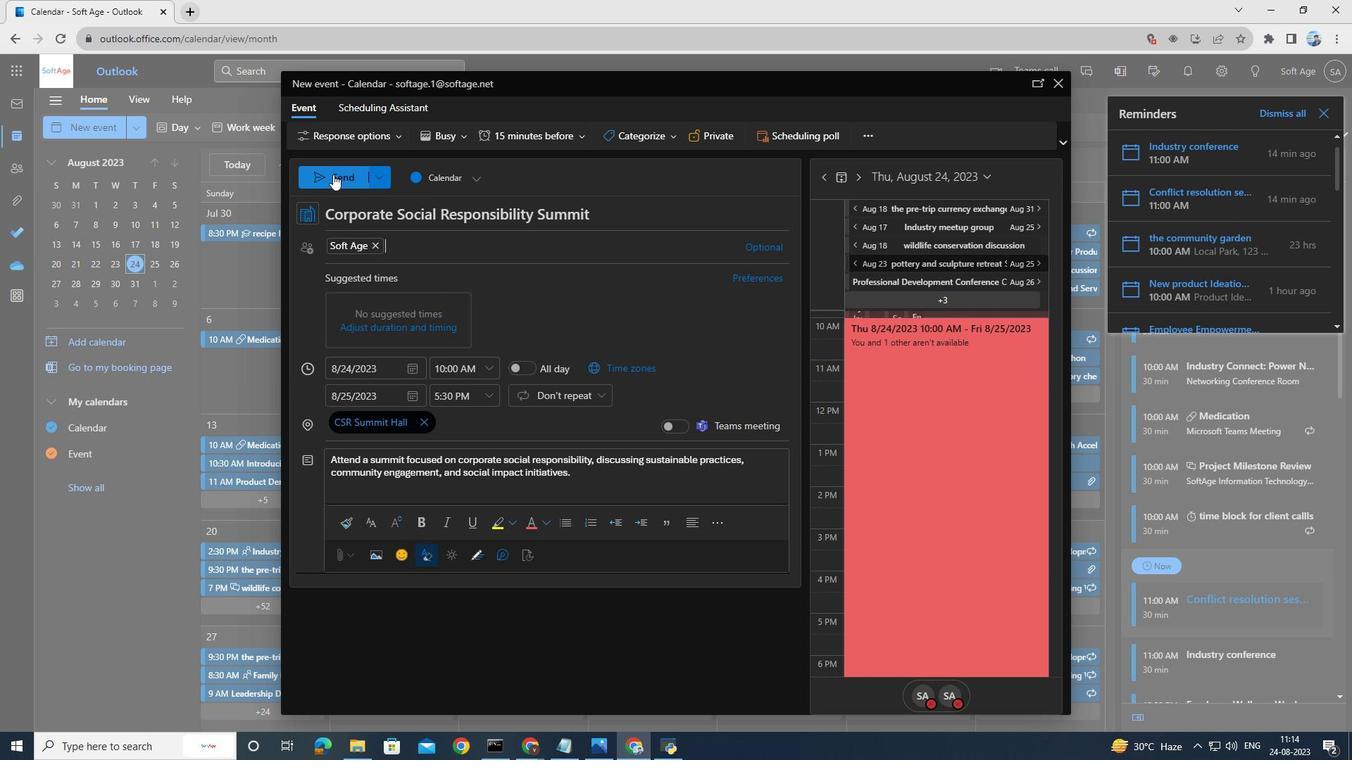
Action: Mouse pressed left at (333, 174)
Screenshot: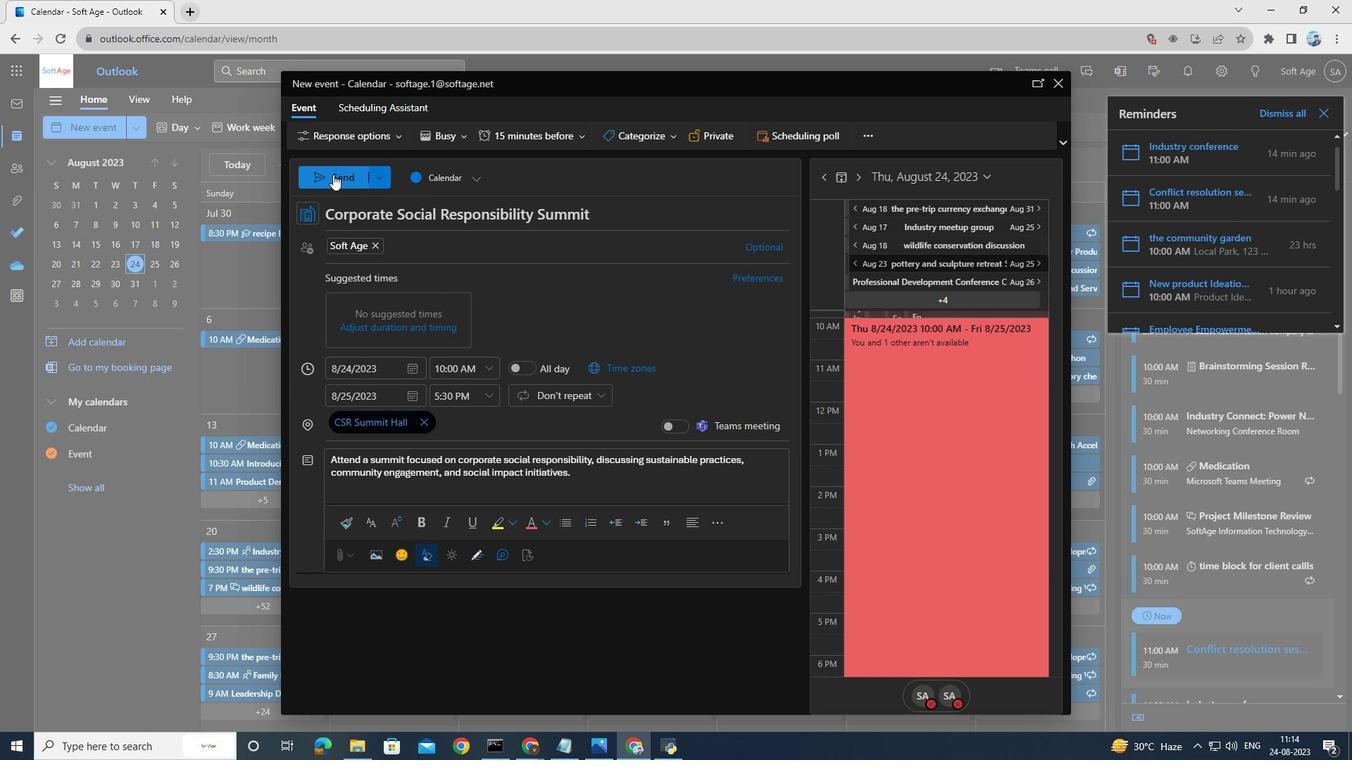 
Action: Mouse moved to (333, 174)
Screenshot: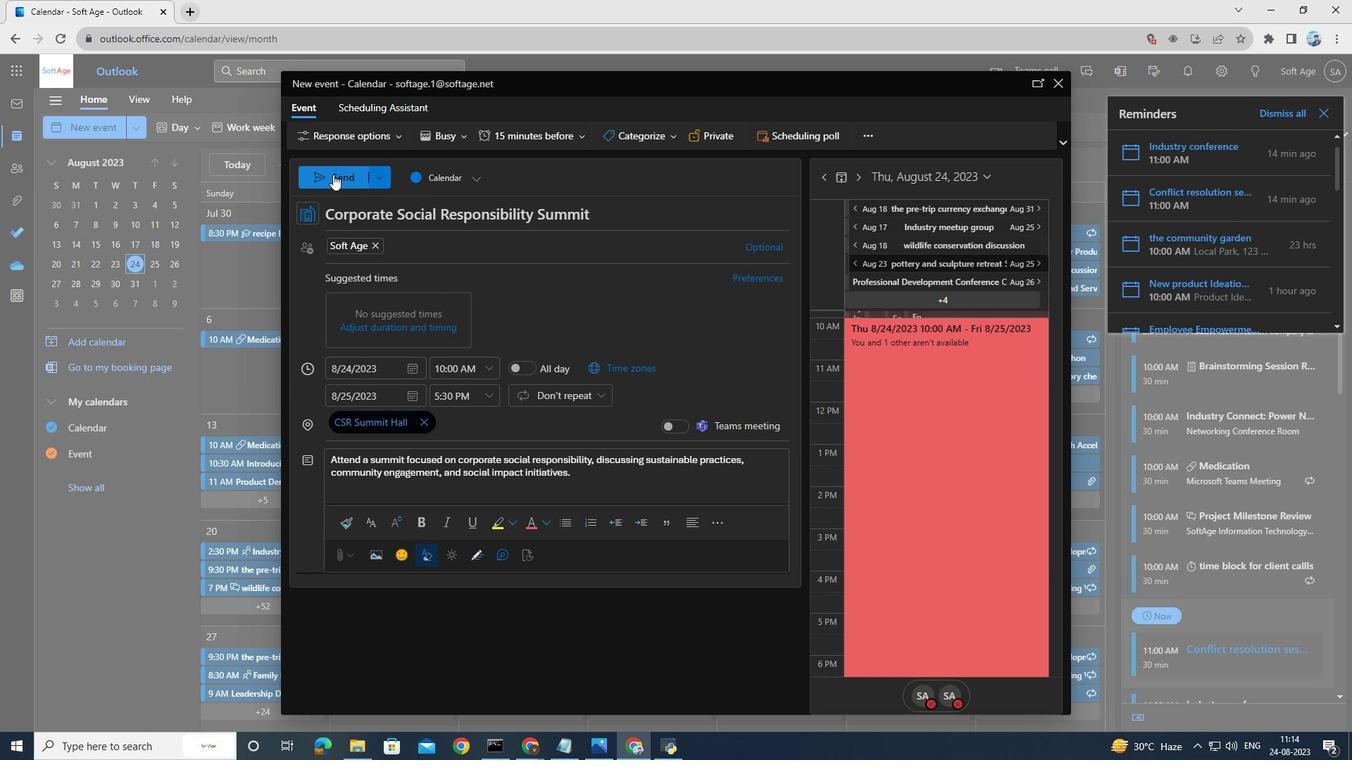 
